 Task: Explore Street View of the Hollywood Walk of Fame in Los Angeles.
Action: Key pressed lo<Key.backspace><Key.backspace><Key.caps_lock>L<Key.caps_lock>os<Key.space><Key.caps_lock>A<Key.caps_lock>ngeles
Screenshot: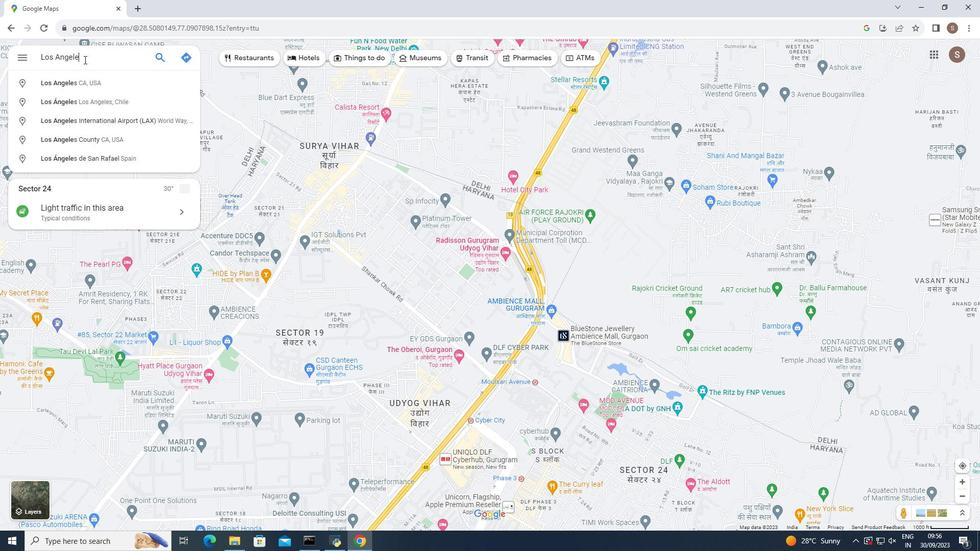 
Action: Mouse moved to (40, 53)
Screenshot: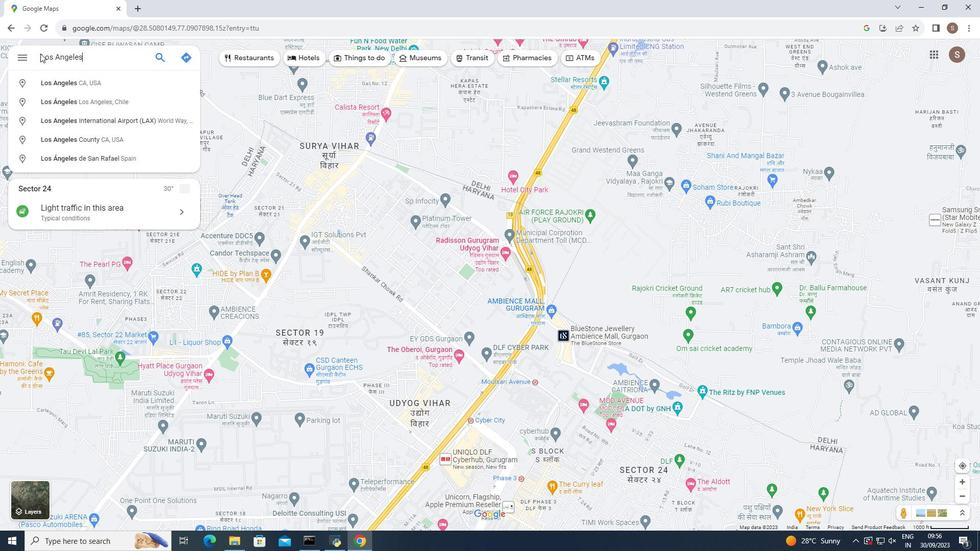 
Action: Mouse pressed left at (40, 53)
Screenshot: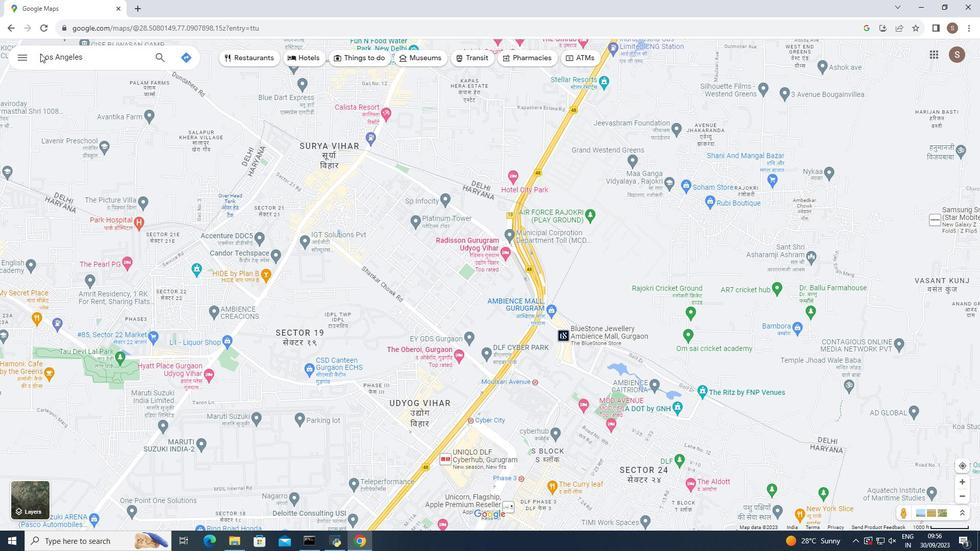 
Action: Mouse moved to (42, 53)
Screenshot: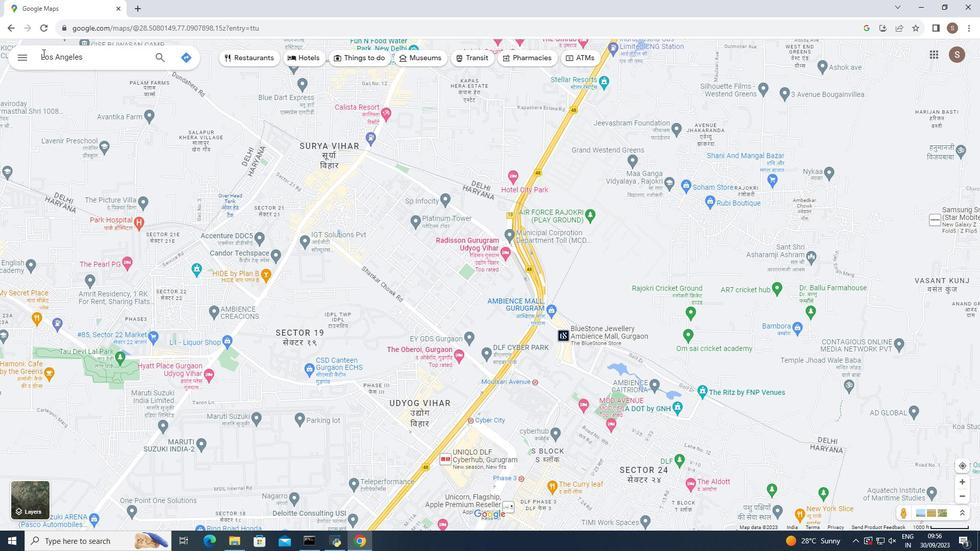 
Action: Mouse pressed left at (42, 53)
Screenshot: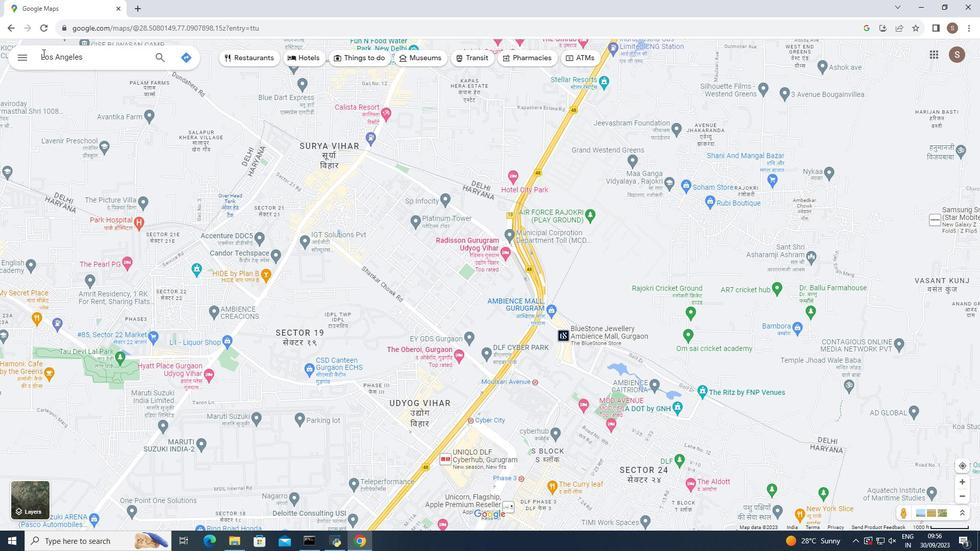 
Action: Key pressed hollywood<Key.space>walk<Key.space>of<Key.space>fame<Key.space>
Screenshot: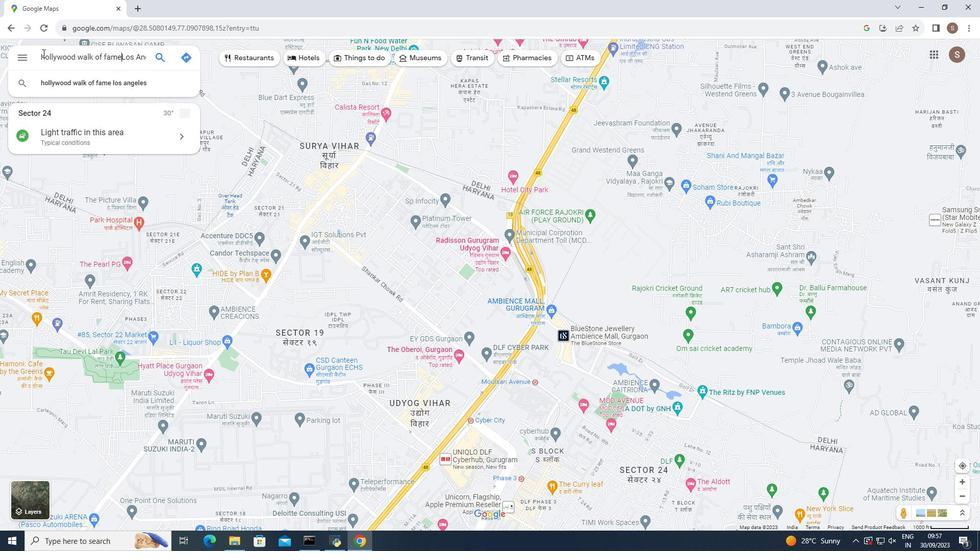 
Action: Mouse moved to (160, 56)
Screenshot: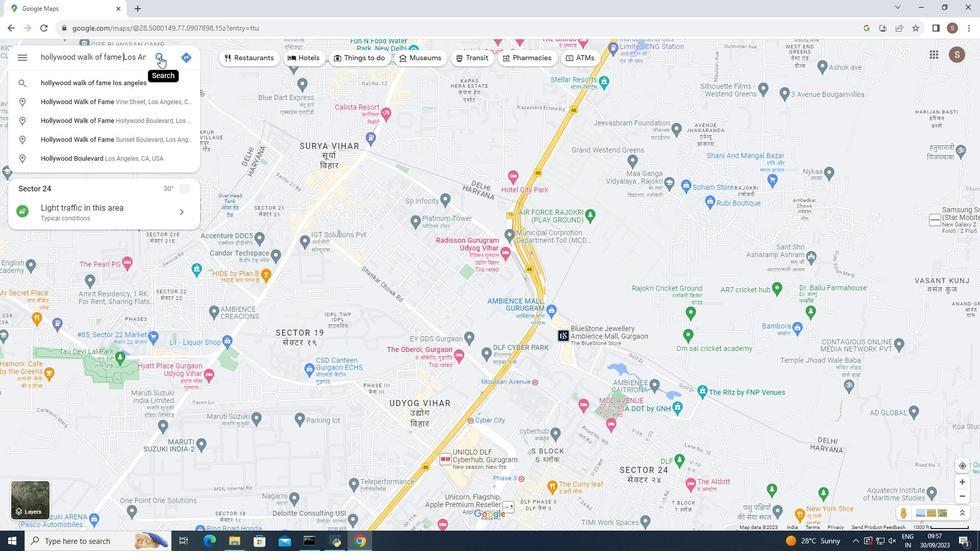 
Action: Mouse pressed left at (160, 56)
Screenshot: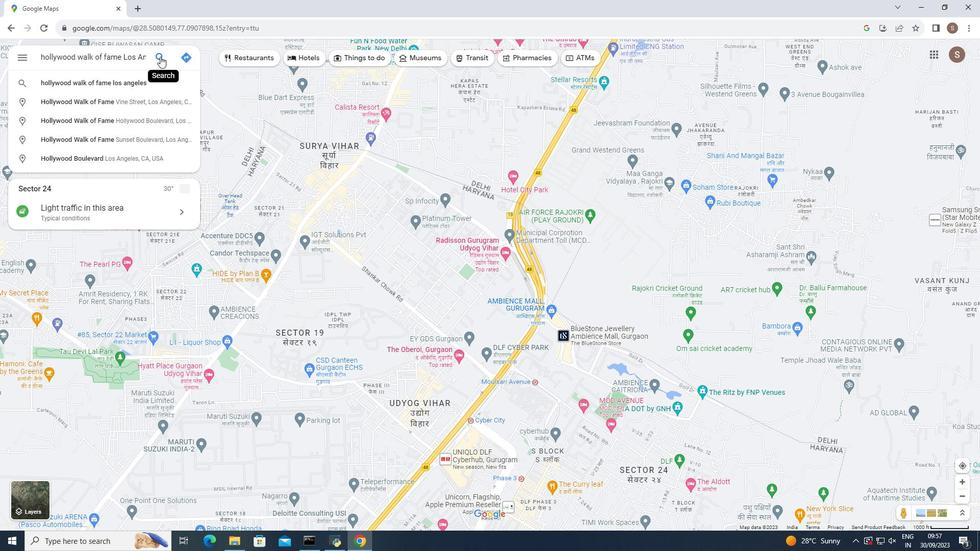 
Action: Mouse moved to (232, 499)
Screenshot: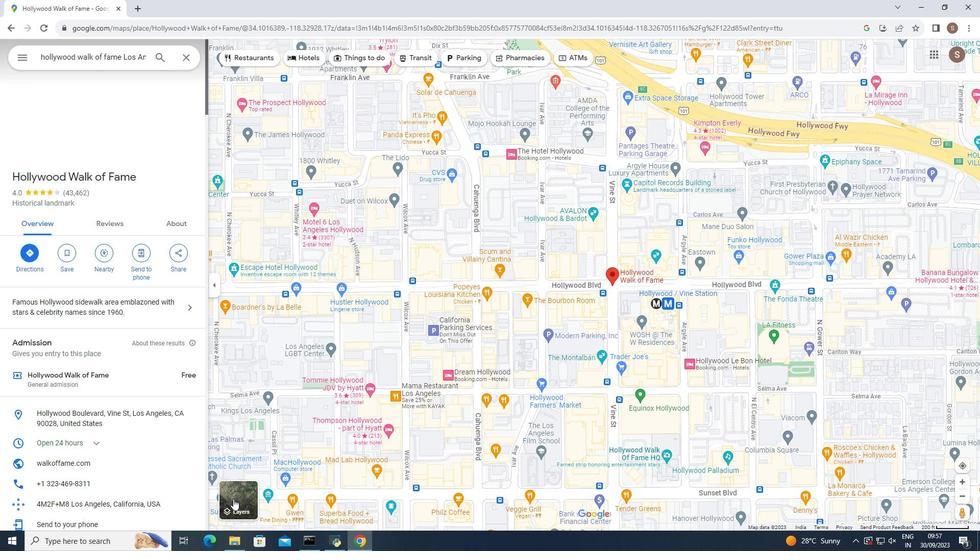 
Action: Mouse pressed left at (232, 499)
Screenshot: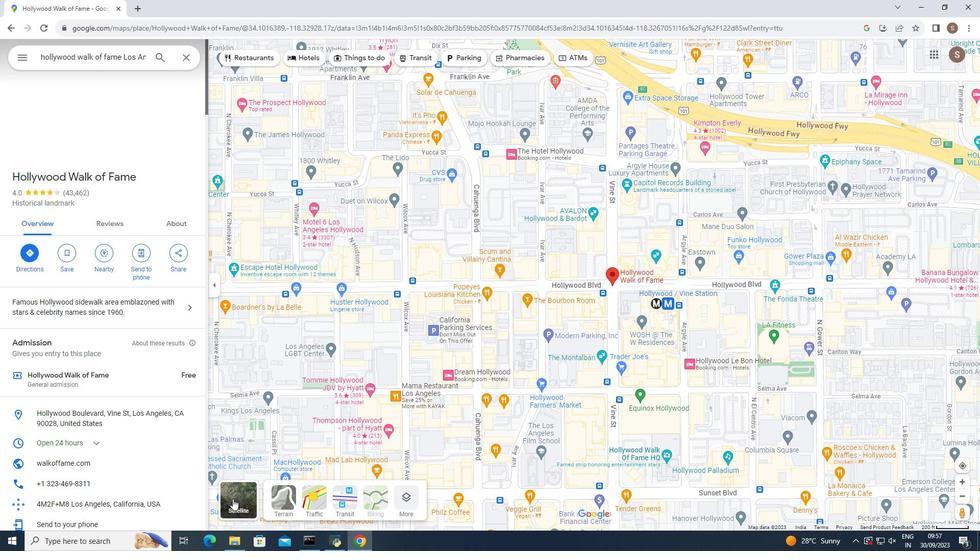 
Action: Mouse moved to (405, 501)
Screenshot: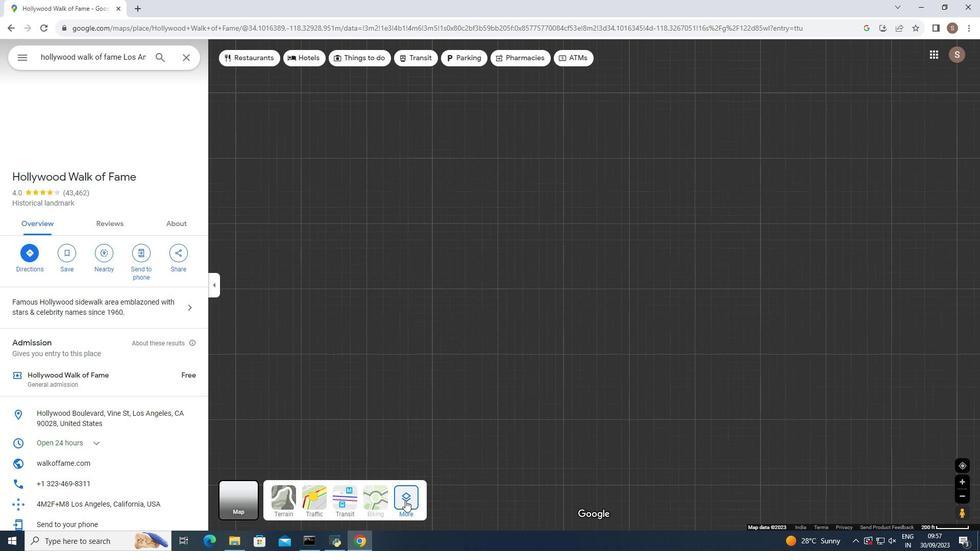 
Action: Mouse pressed left at (405, 501)
Screenshot: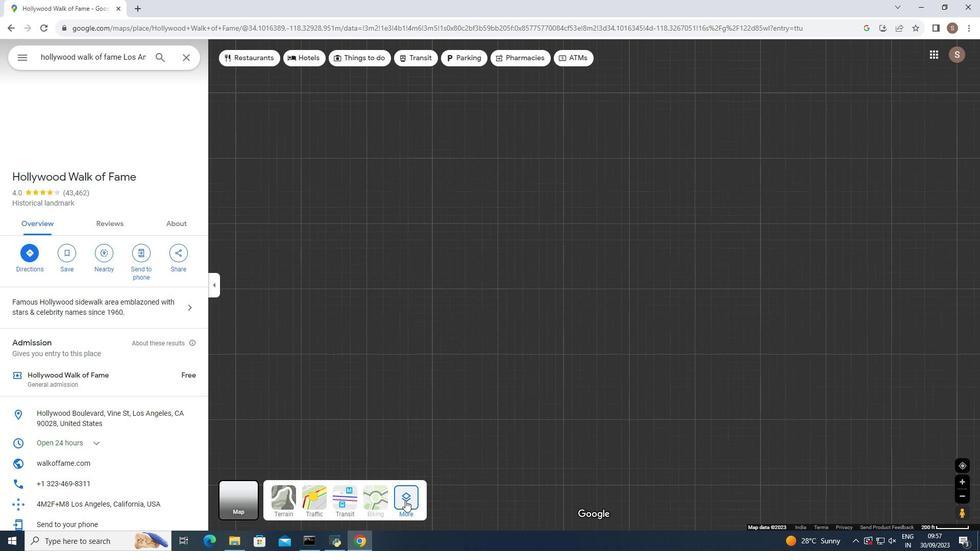 
Action: Mouse moved to (277, 289)
Screenshot: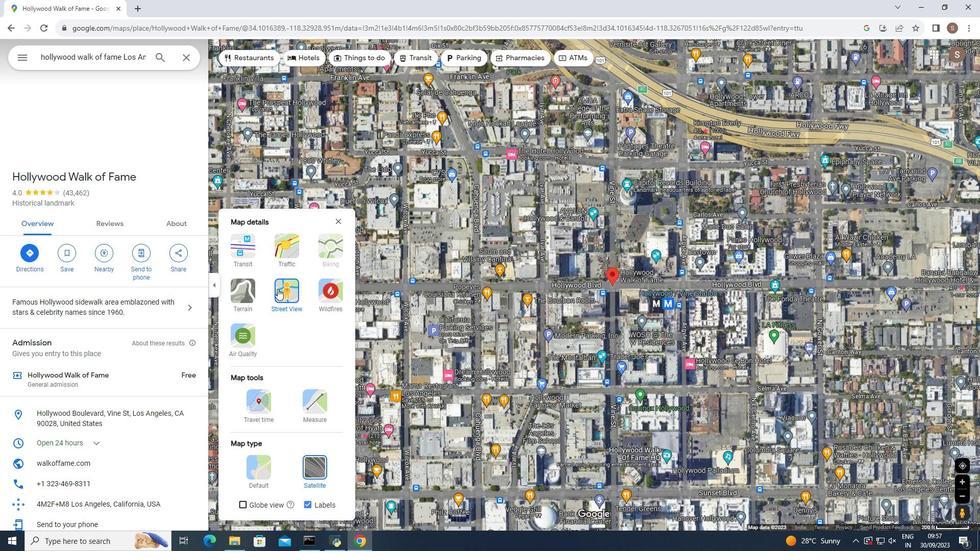 
Action: Mouse pressed left at (277, 289)
Screenshot: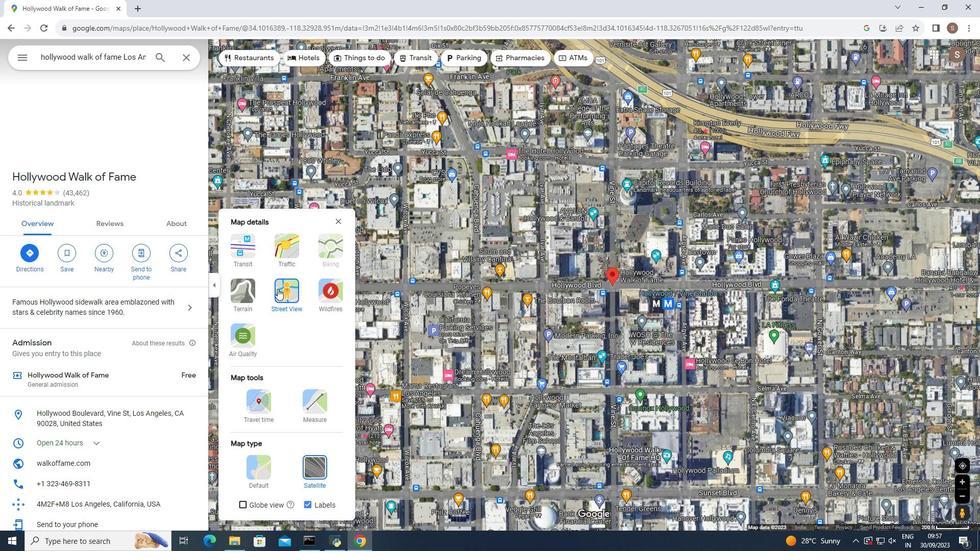 
Action: Mouse moved to (613, 279)
Screenshot: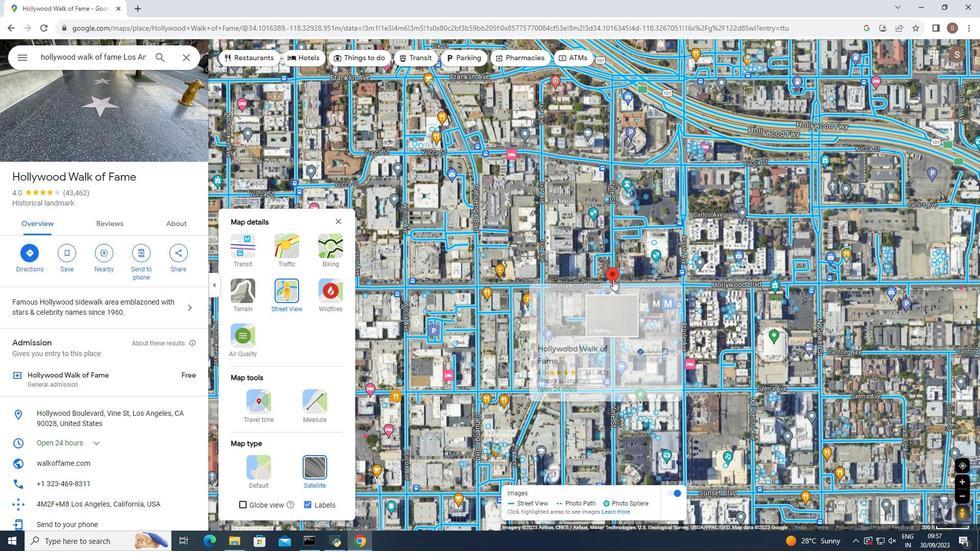 
Action: Mouse pressed left at (613, 279)
Screenshot: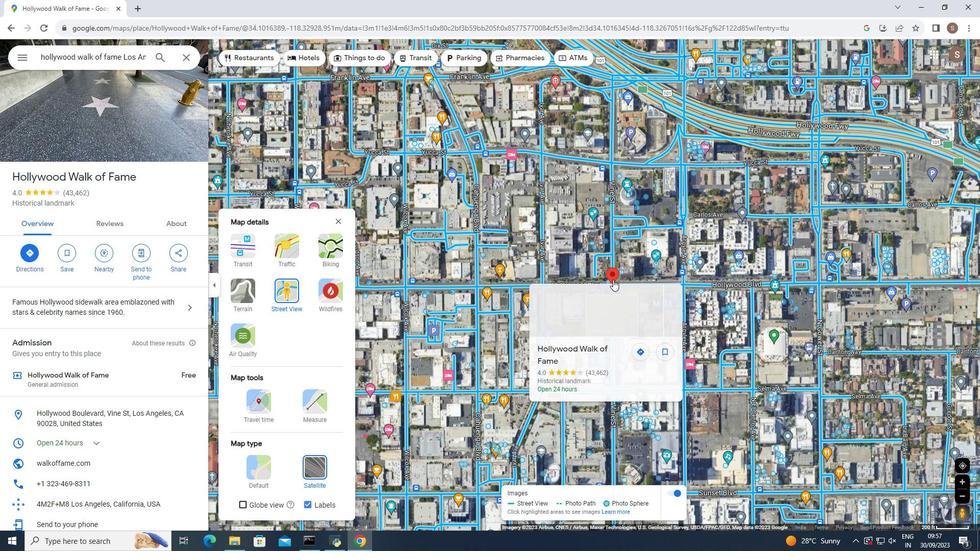 
Action: Mouse moved to (610, 277)
Screenshot: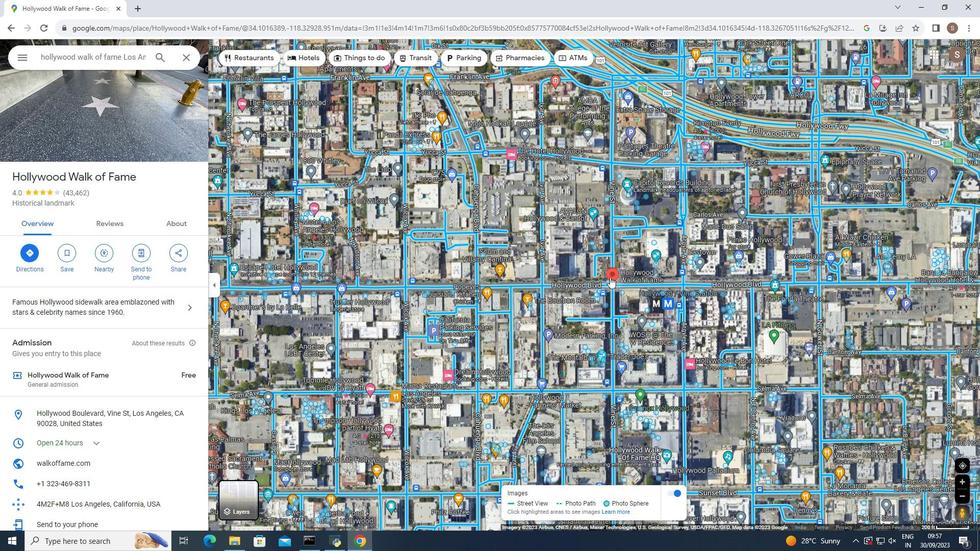 
Action: Mouse pressed left at (610, 277)
Screenshot: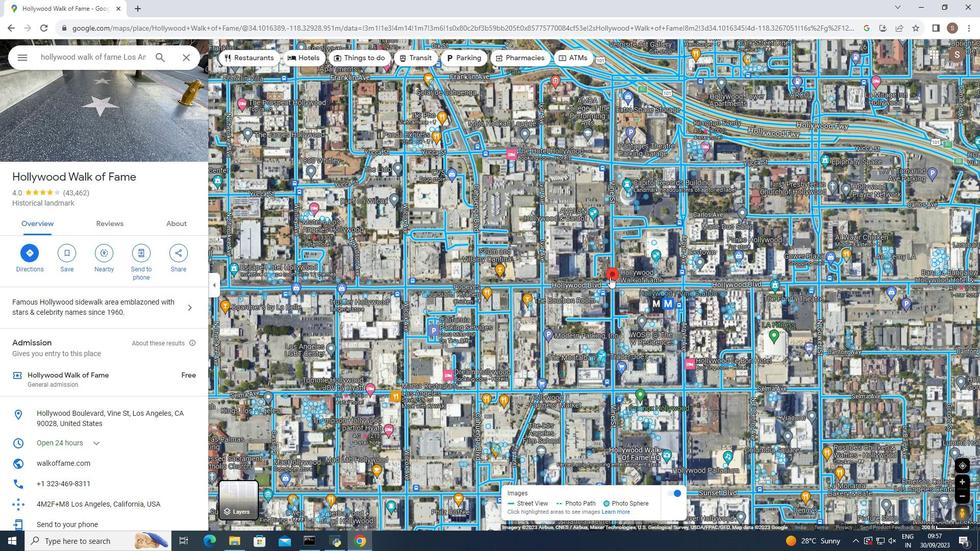 
Action: Mouse pressed left at (610, 277)
Screenshot: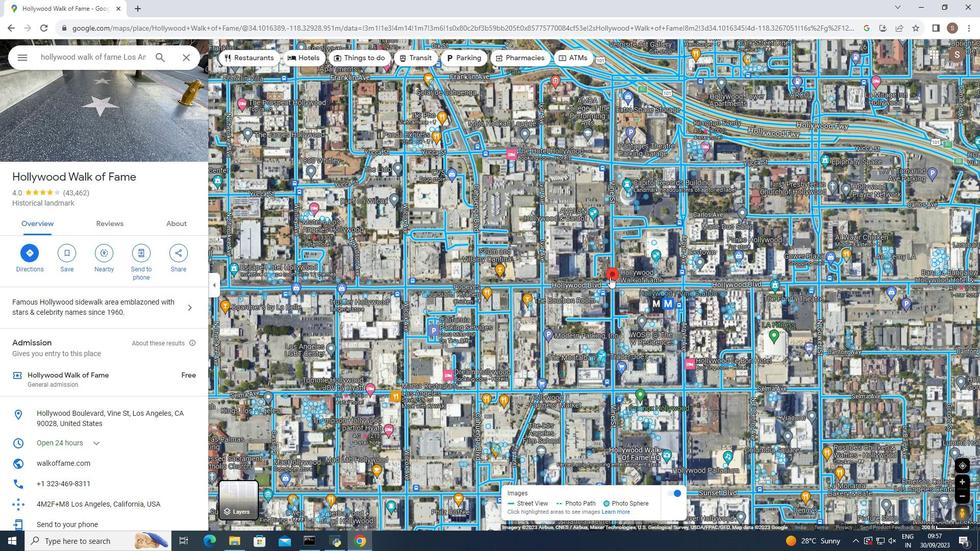 
Action: Mouse pressed left at (610, 277)
Screenshot: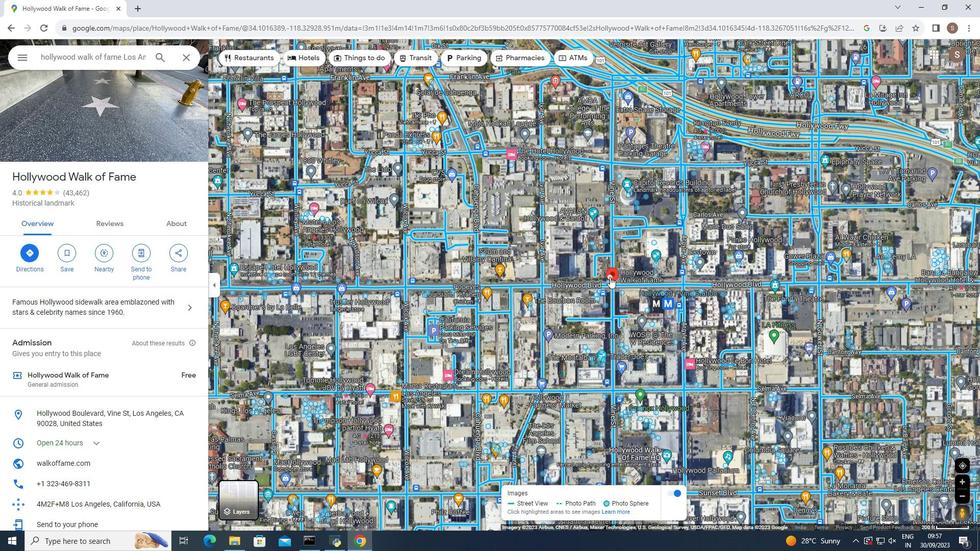 
Action: Mouse pressed left at (610, 277)
Screenshot: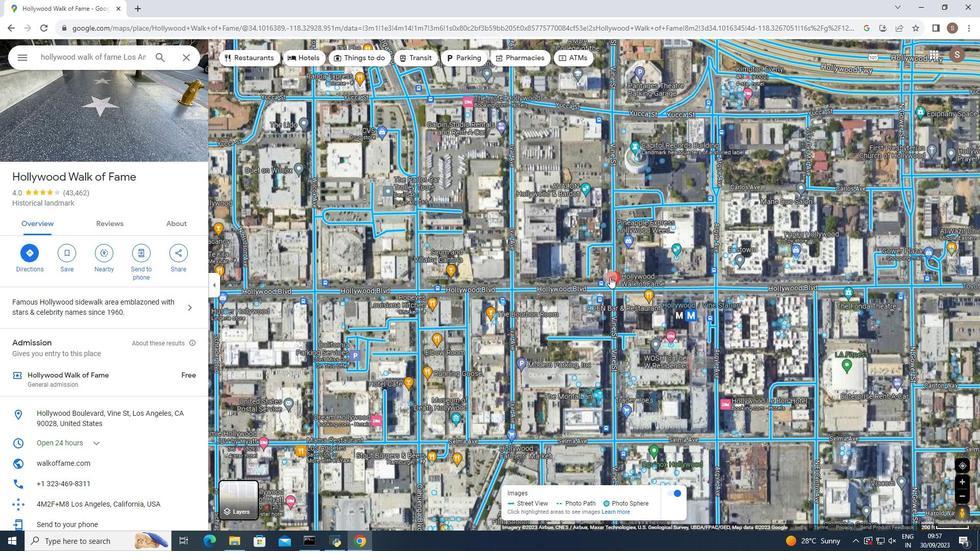
Action: Mouse moved to (617, 300)
Screenshot: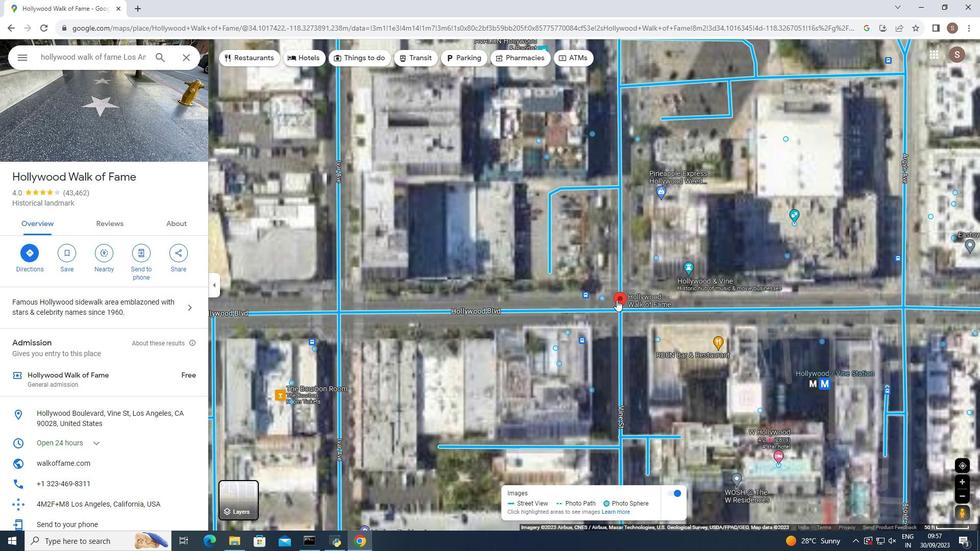 
Action: Mouse pressed left at (617, 300)
Screenshot: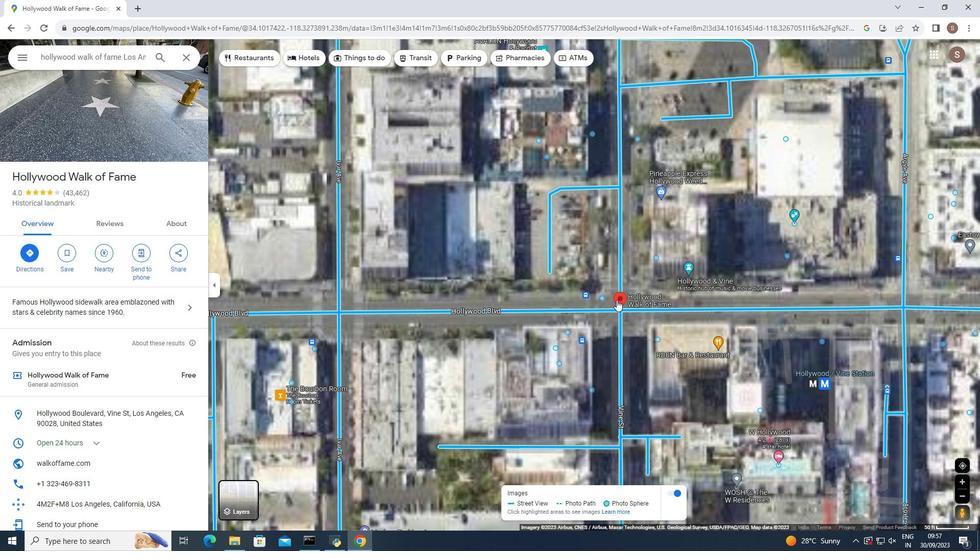 
Action: Mouse pressed left at (617, 300)
Screenshot: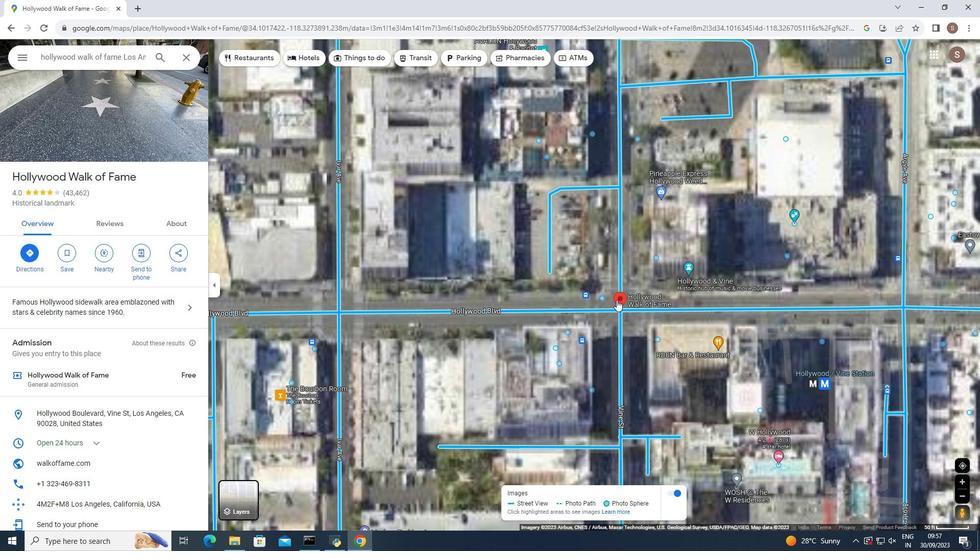 
Action: Mouse pressed left at (617, 300)
Screenshot: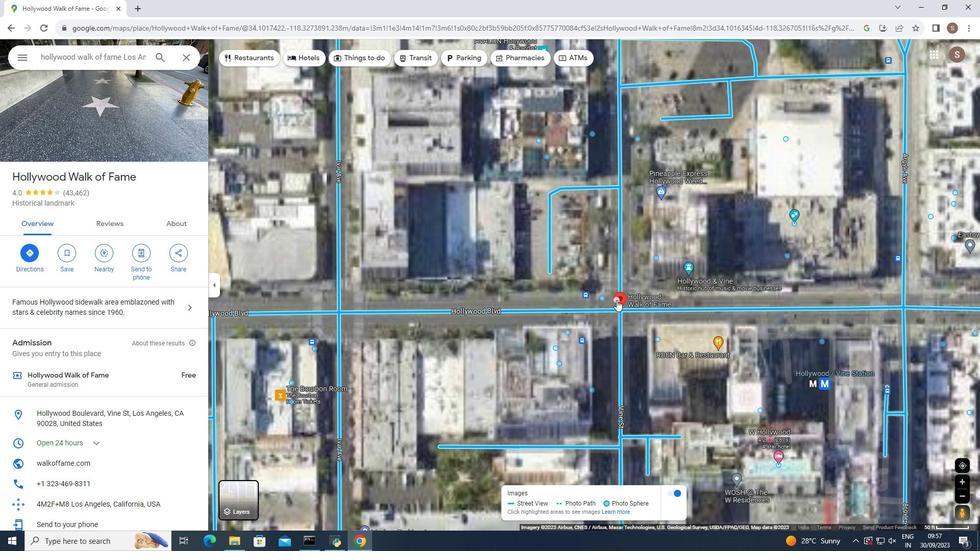 
Action: Mouse pressed left at (617, 300)
Screenshot: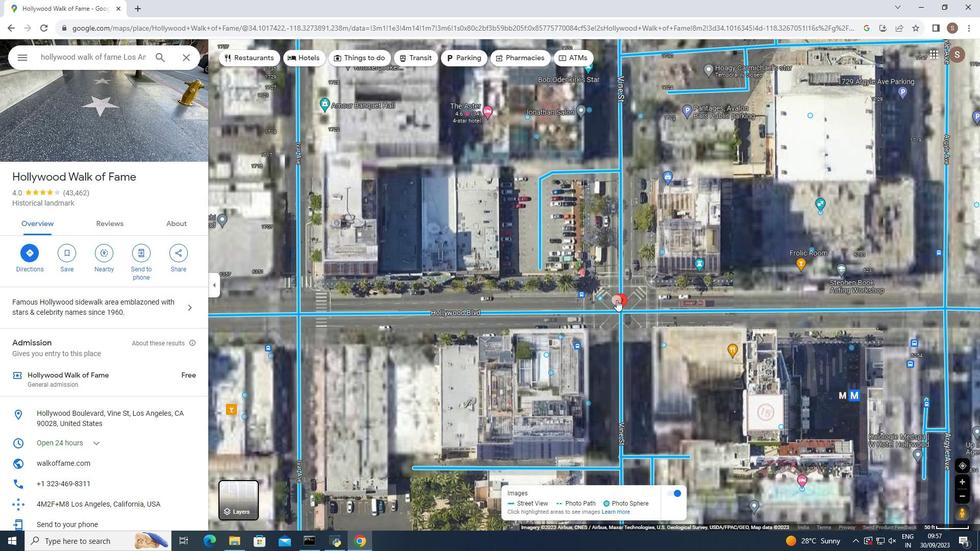 
Action: Mouse moved to (618, 303)
Screenshot: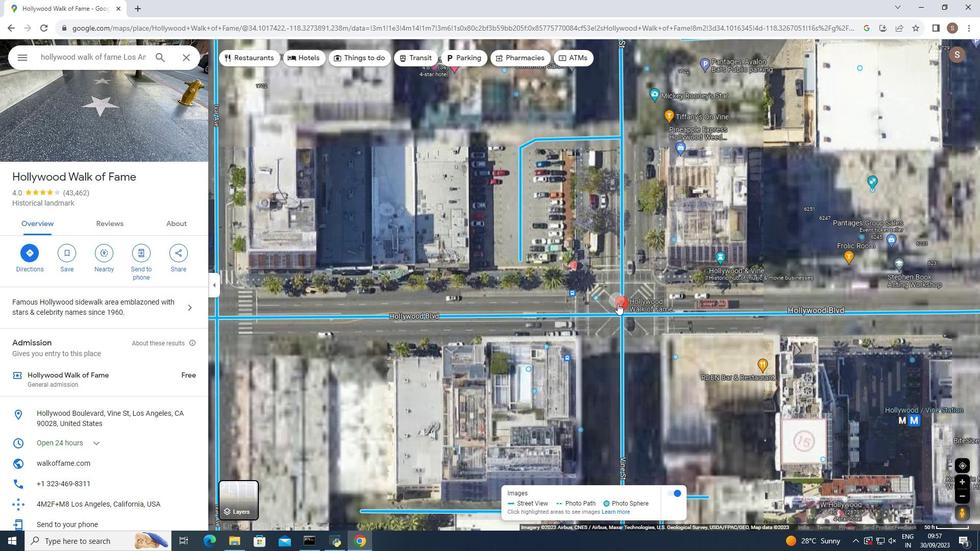 
Action: Mouse pressed left at (618, 303)
Screenshot: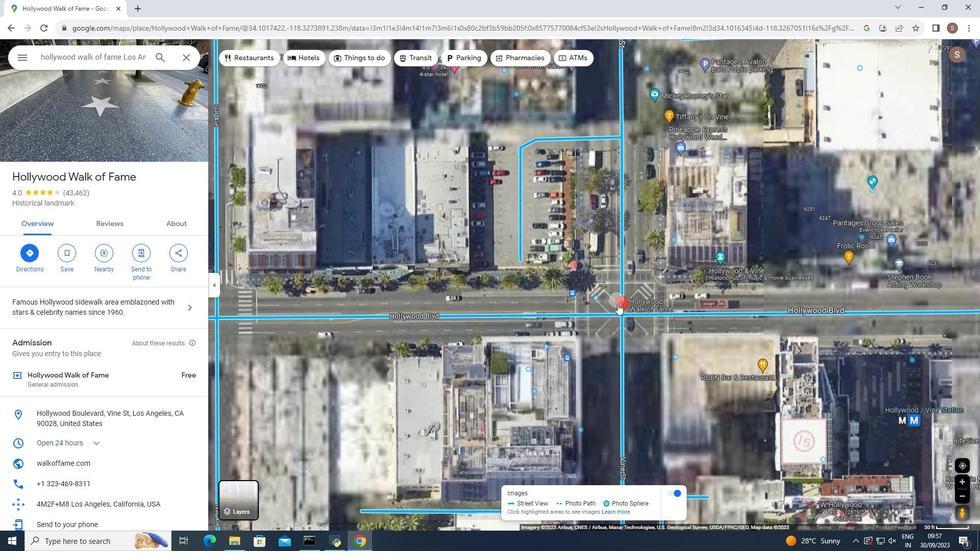 
Action: Mouse moved to (630, 324)
Screenshot: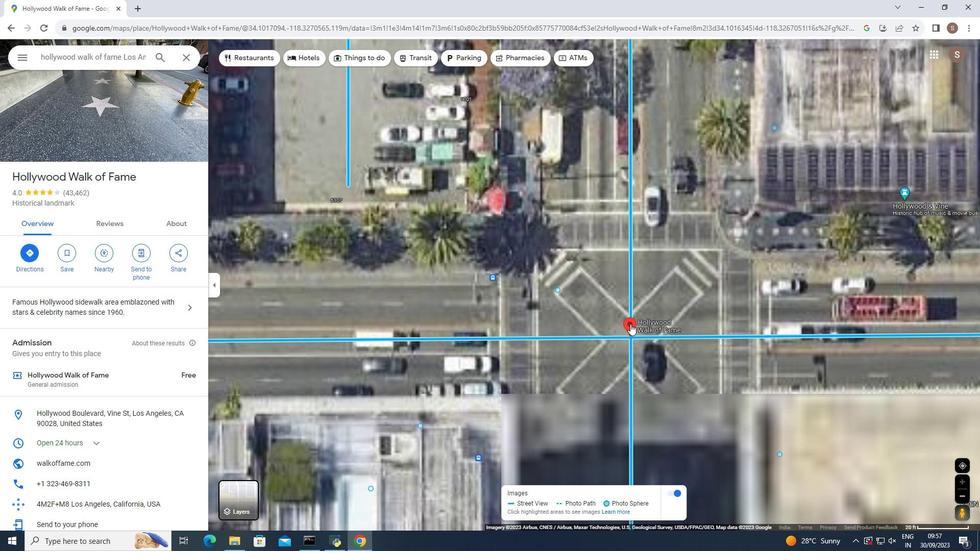 
Action: Mouse pressed left at (630, 324)
Screenshot: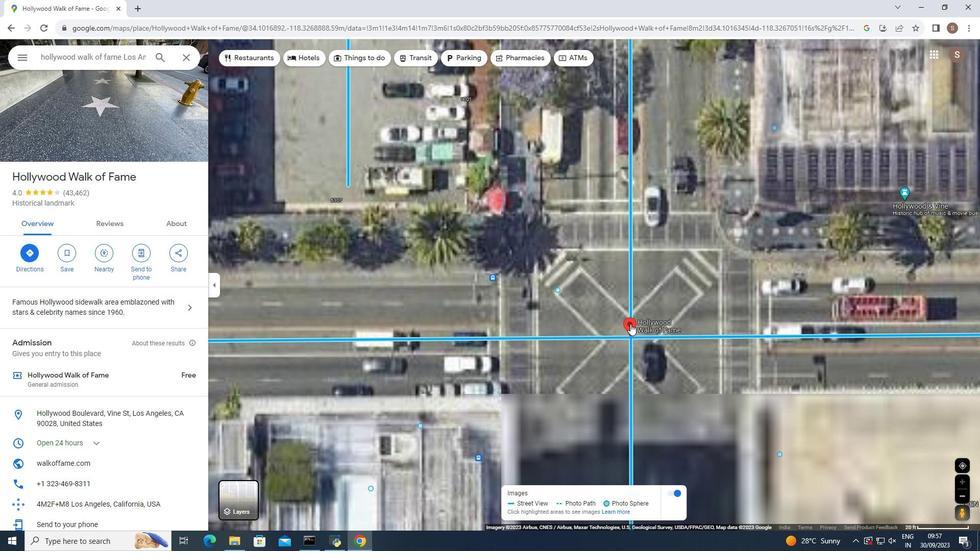 
Action: Mouse pressed left at (630, 324)
Screenshot: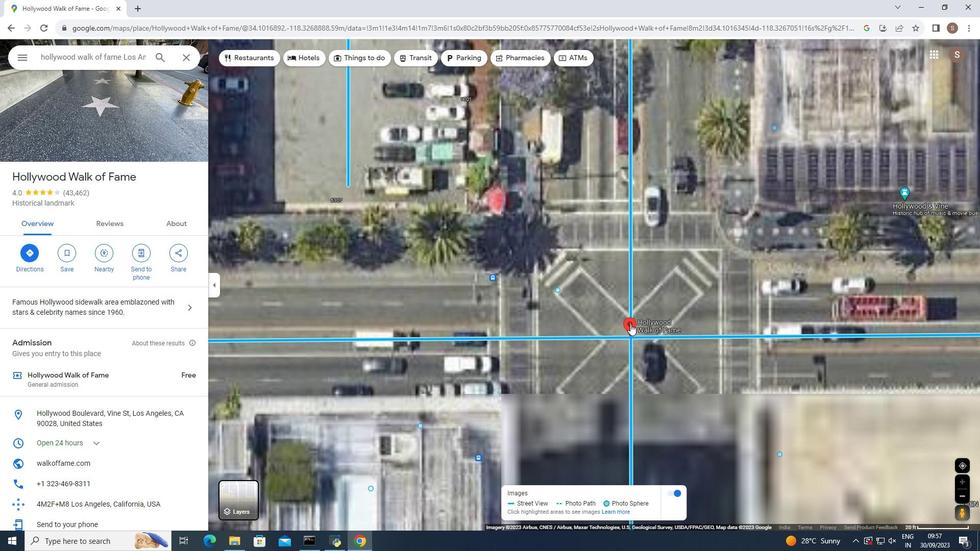 
Action: Mouse moved to (632, 327)
Screenshot: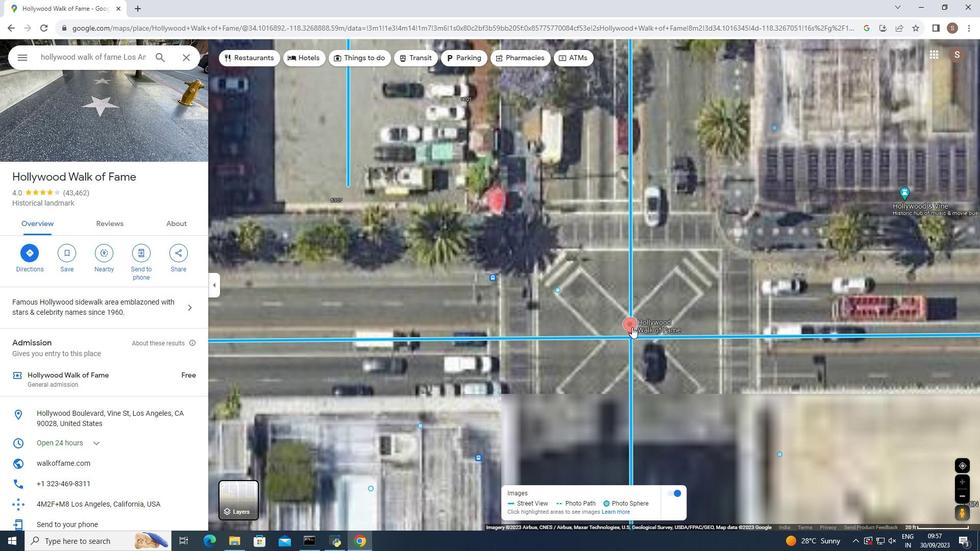 
Action: Mouse pressed left at (632, 327)
Screenshot: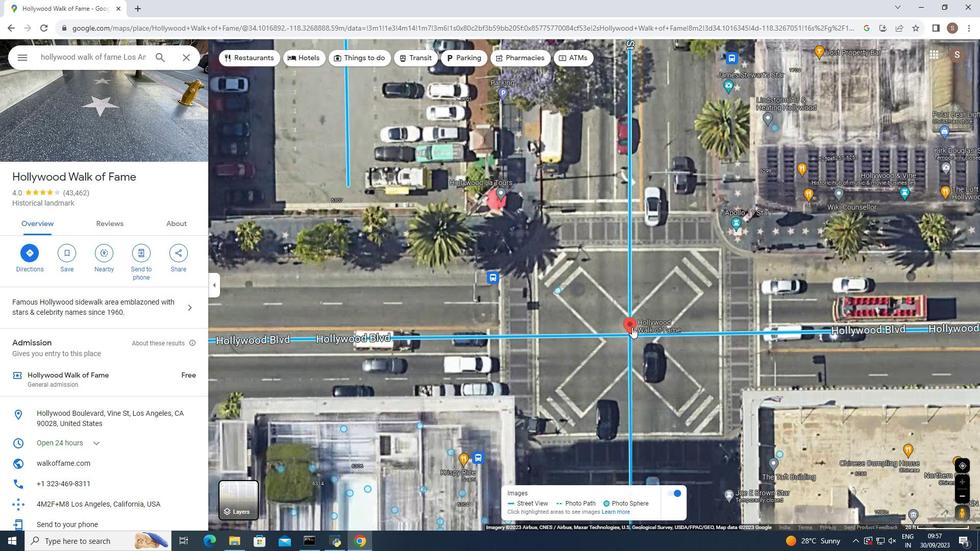 
Action: Mouse moved to (632, 327)
Screenshot: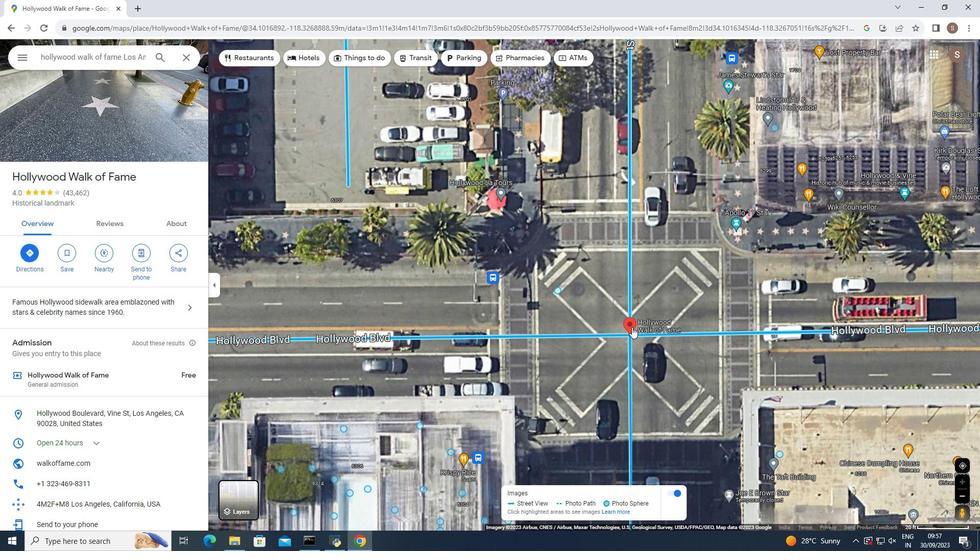 
Action: Mouse pressed left at (632, 327)
Screenshot: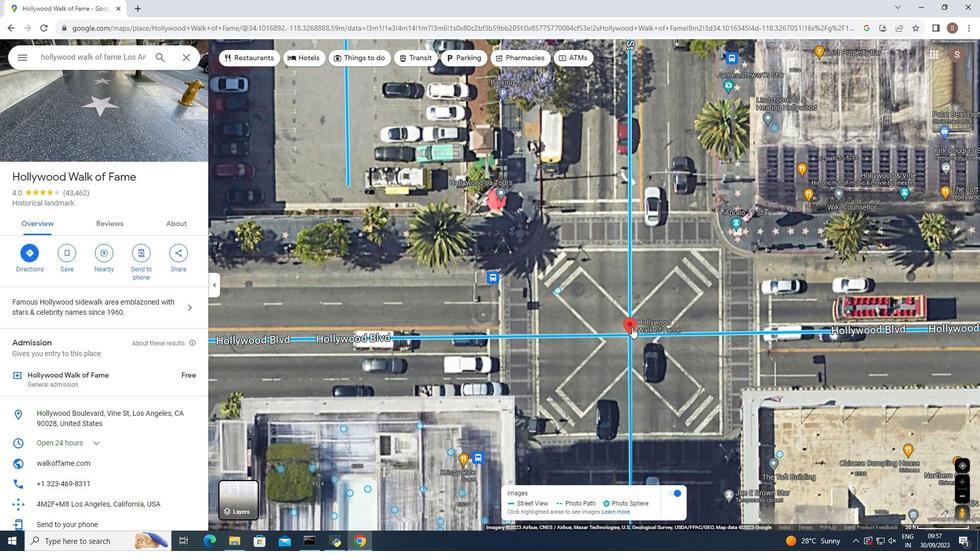 
Action: Mouse pressed left at (632, 327)
Screenshot: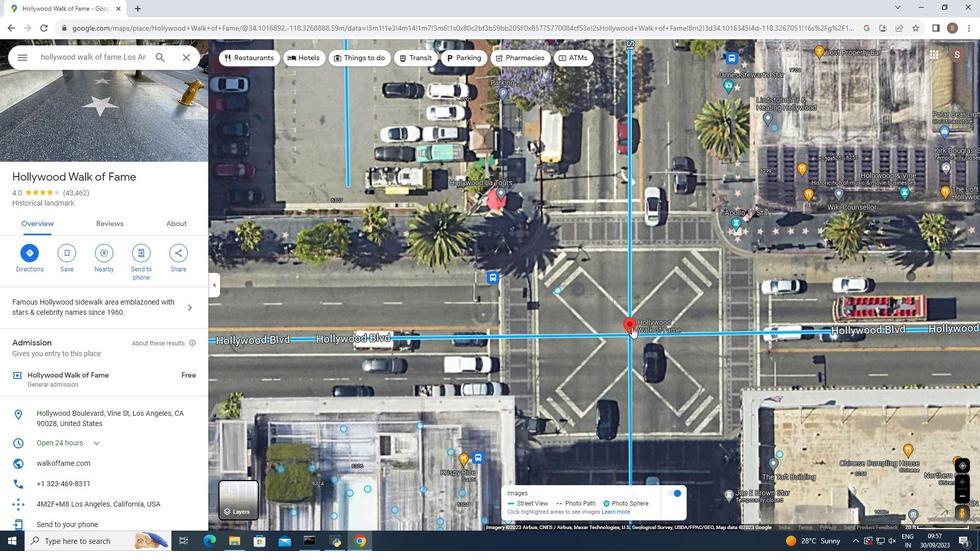 
Action: Mouse moved to (505, 294)
Screenshot: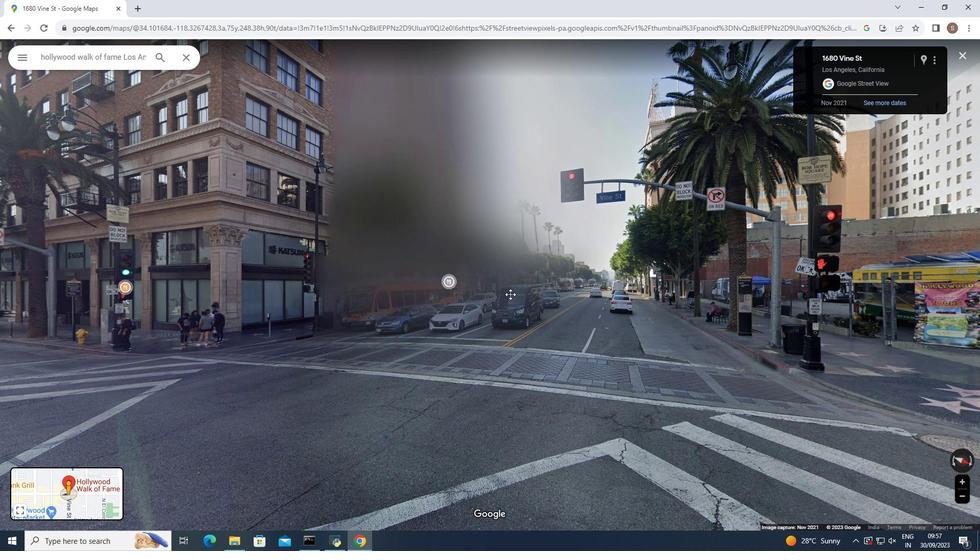 
Action: Mouse pressed left at (505, 294)
Screenshot: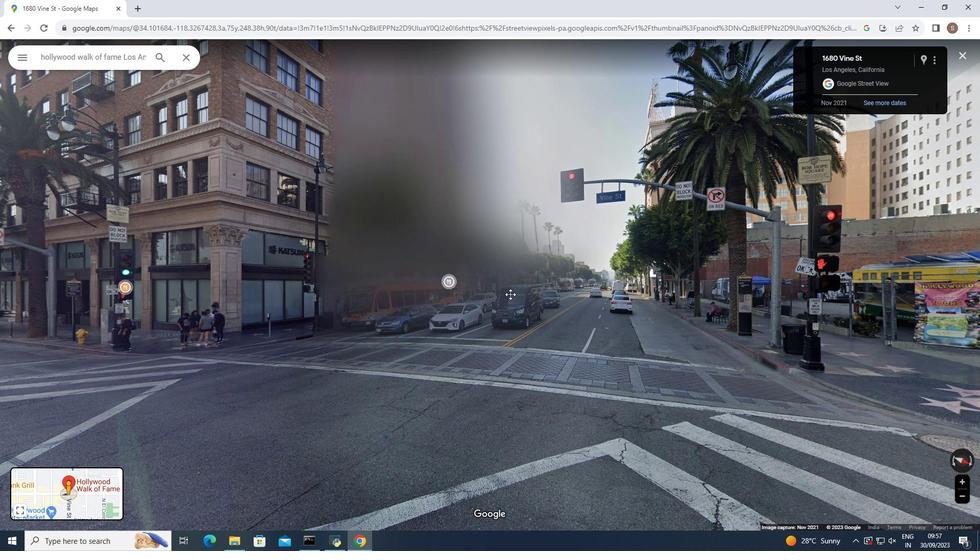 
Action: Mouse moved to (569, 343)
Screenshot: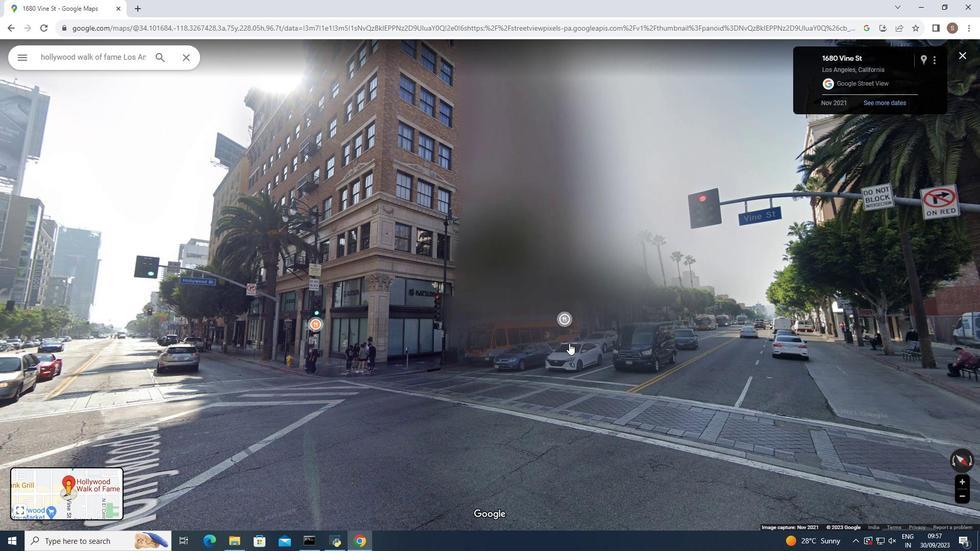 
Action: Mouse pressed left at (569, 343)
Screenshot: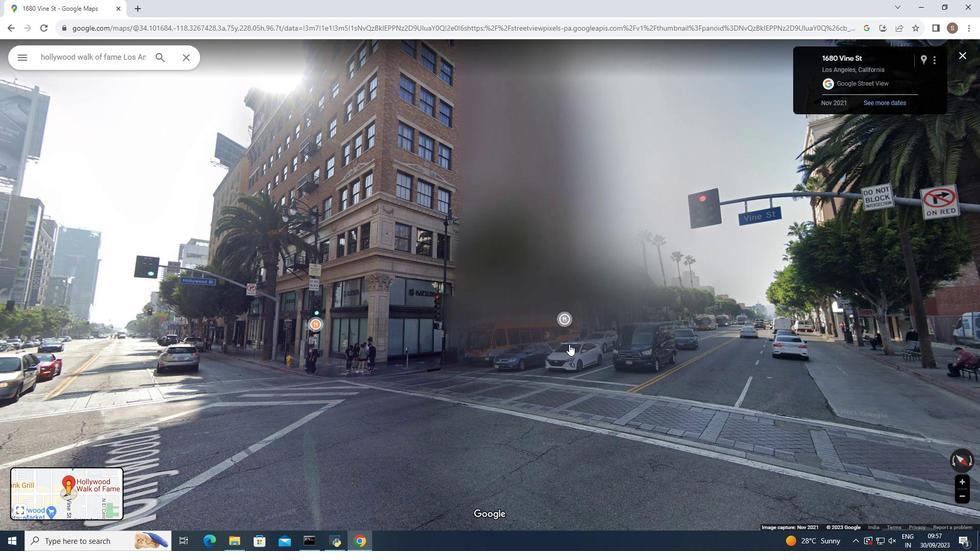 
Action: Mouse moved to (456, 355)
Screenshot: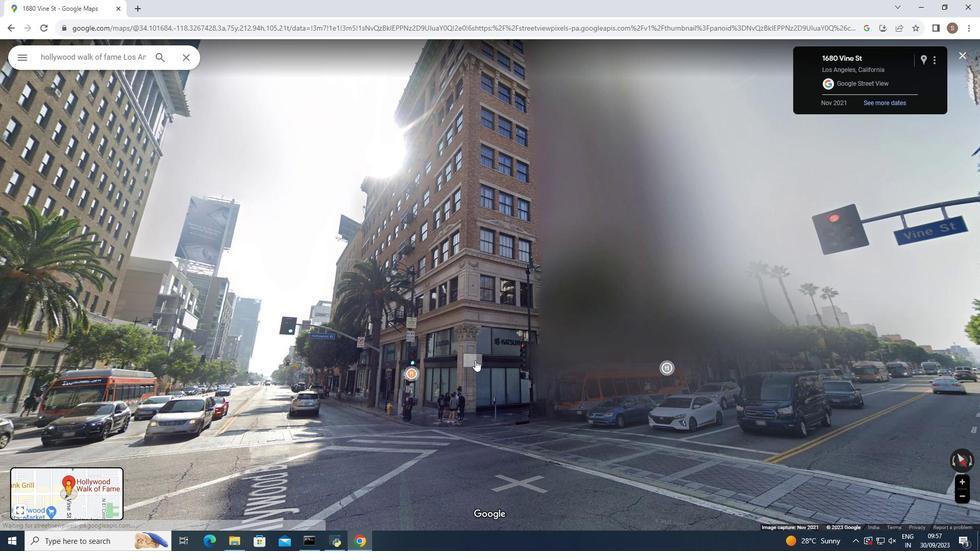
Action: Mouse pressed left at (456, 355)
Screenshot: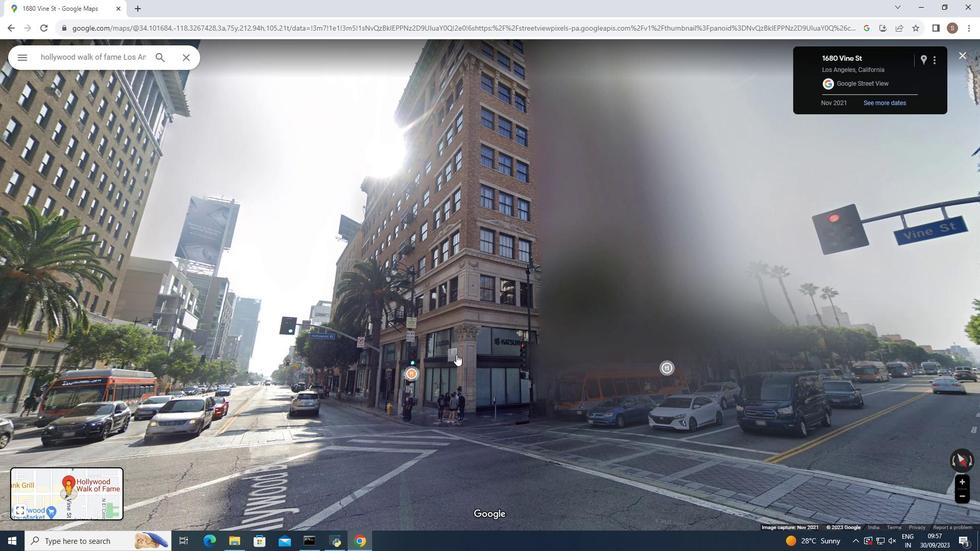 
Action: Mouse moved to (414, 380)
Screenshot: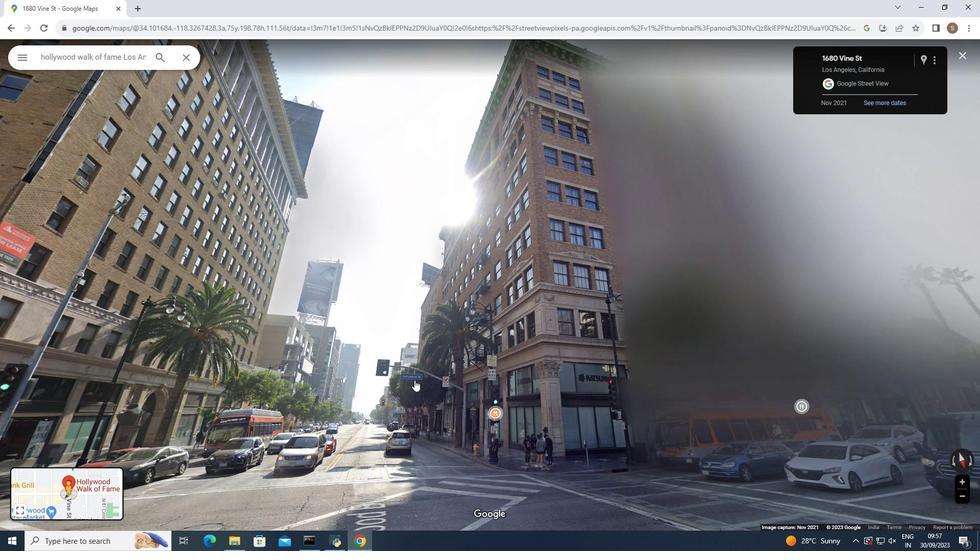 
Action: Mouse pressed left at (414, 380)
Screenshot: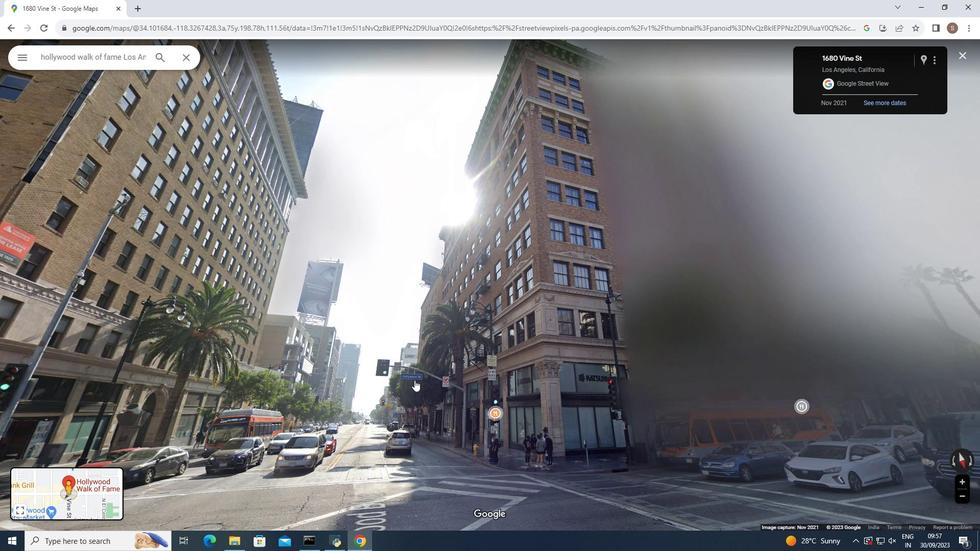 
Action: Mouse moved to (430, 365)
Screenshot: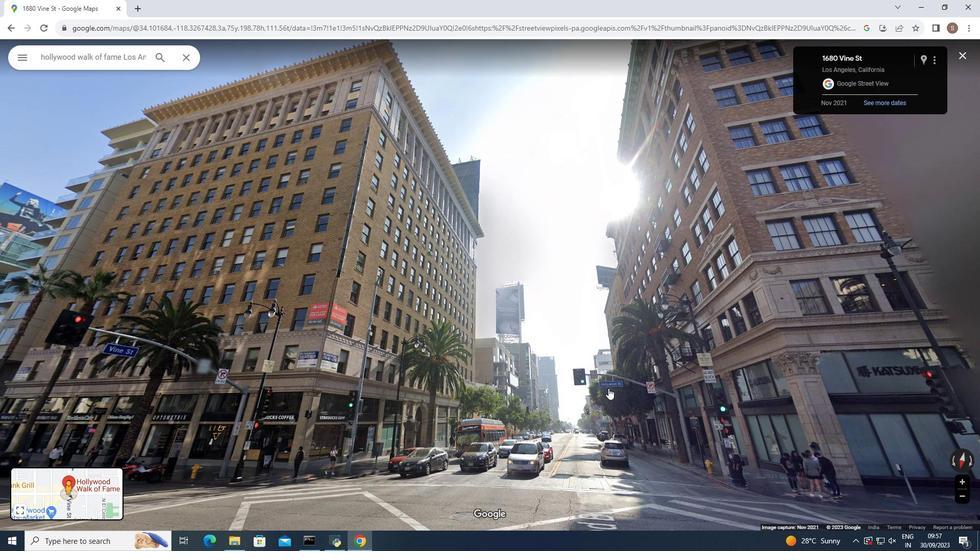 
Action: Mouse pressed left at (430, 365)
Screenshot: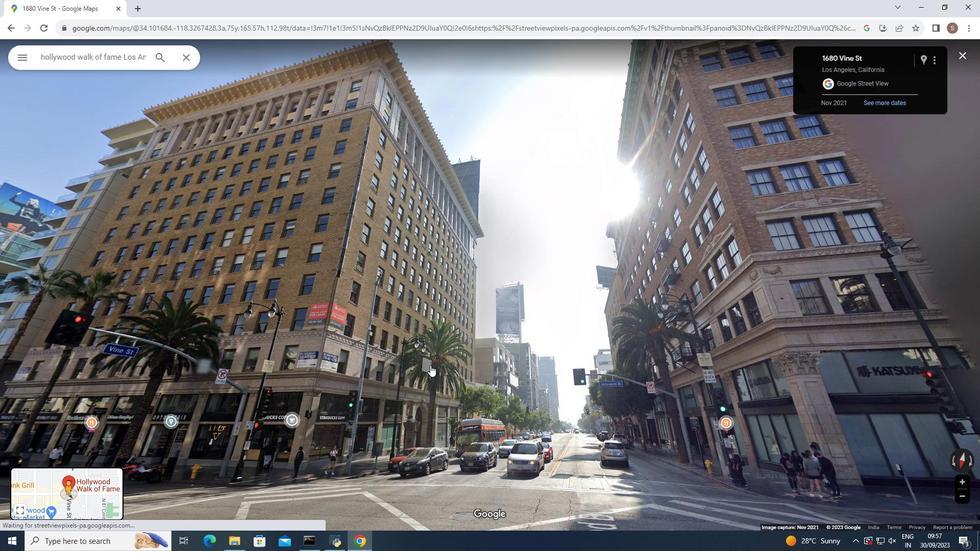 
Action: Mouse moved to (425, 374)
Screenshot: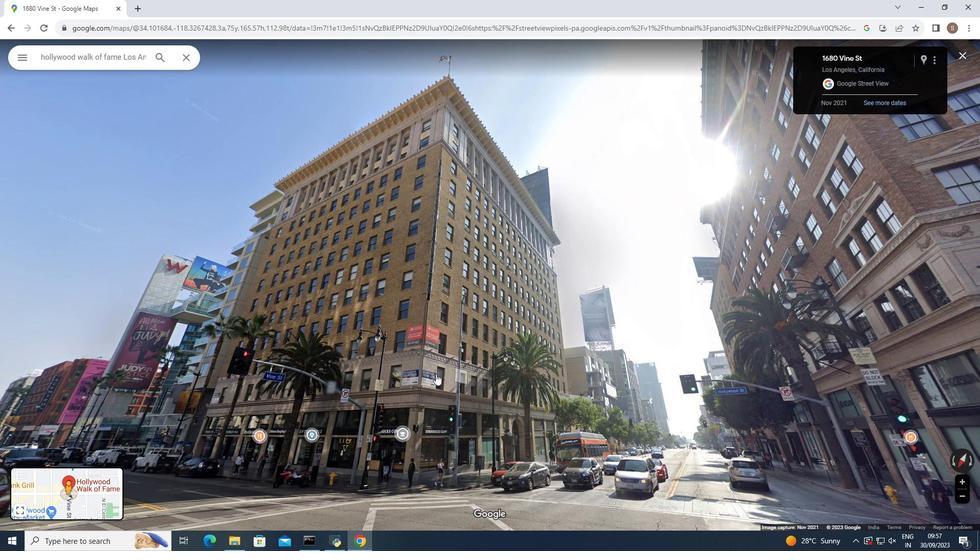 
Action: Mouse pressed left at (425, 374)
Screenshot: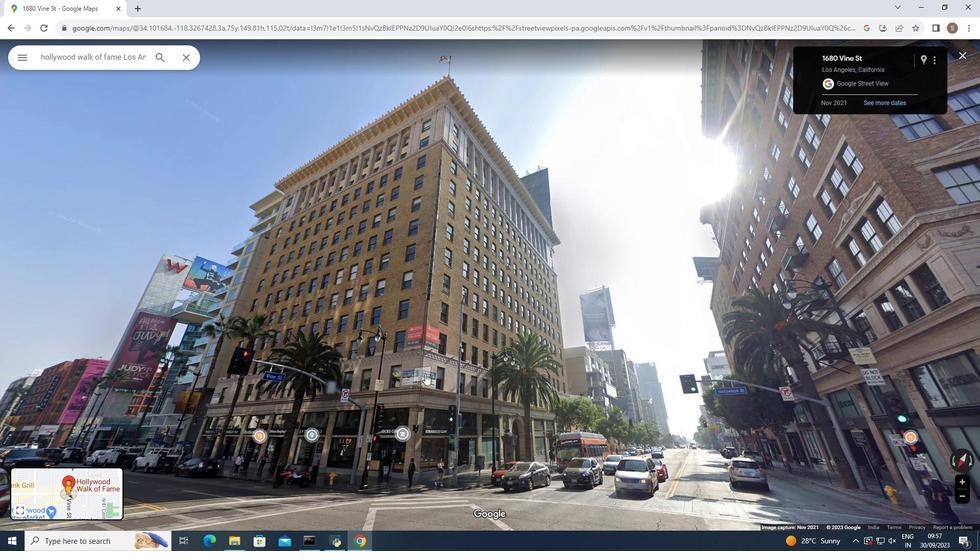 
Action: Mouse moved to (553, 386)
Screenshot: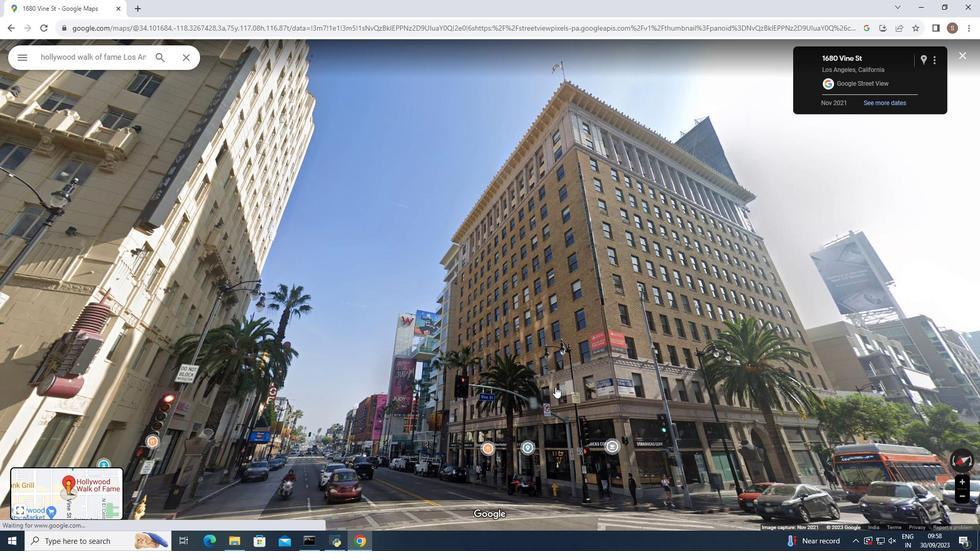 
Action: Mouse pressed left at (553, 386)
Screenshot: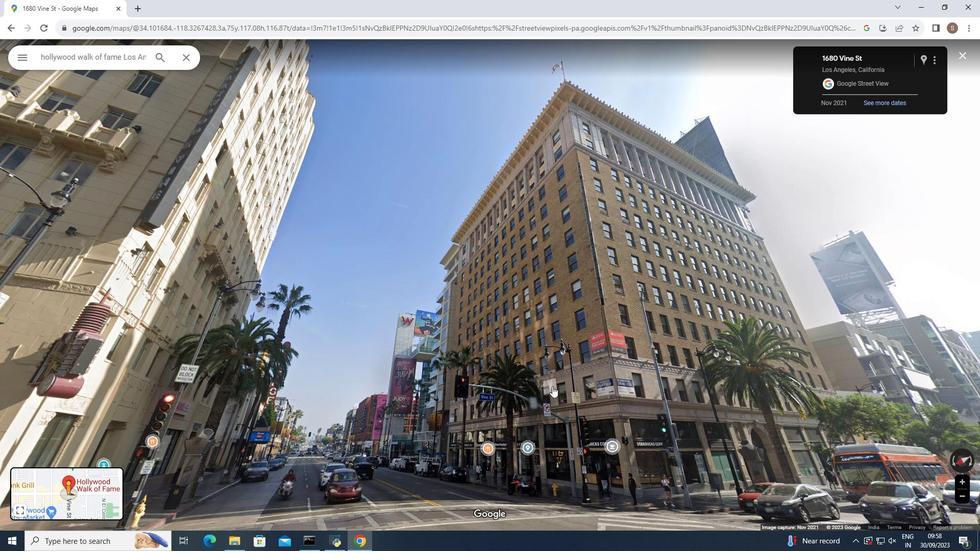 
Action: Mouse moved to (465, 347)
Screenshot: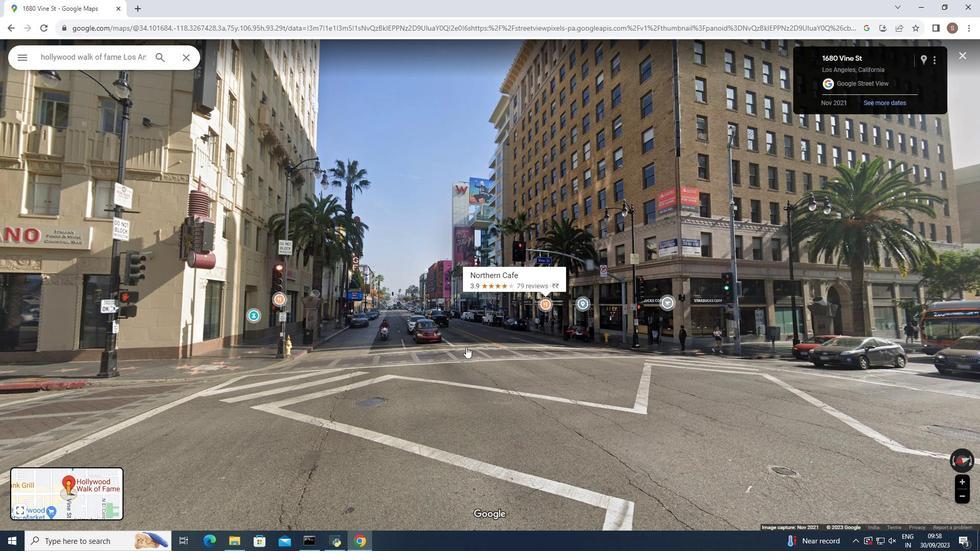 
Action: Mouse pressed left at (465, 347)
Screenshot: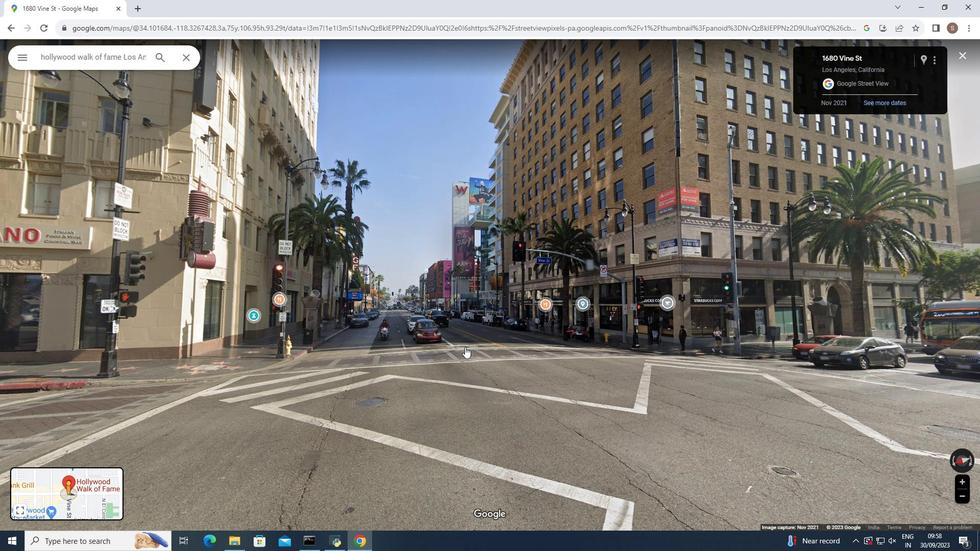 
Action: Mouse moved to (363, 333)
Screenshot: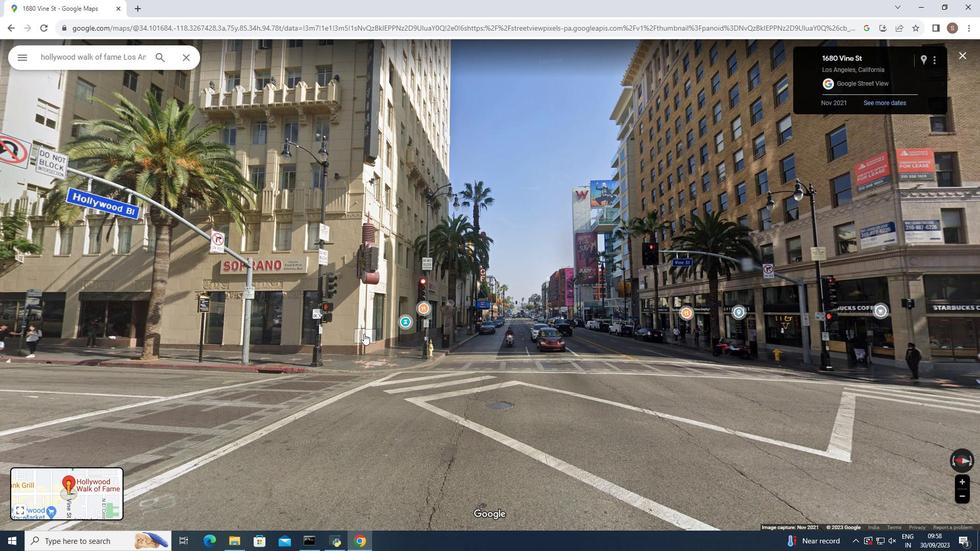 
Action: Mouse pressed left at (363, 333)
Screenshot: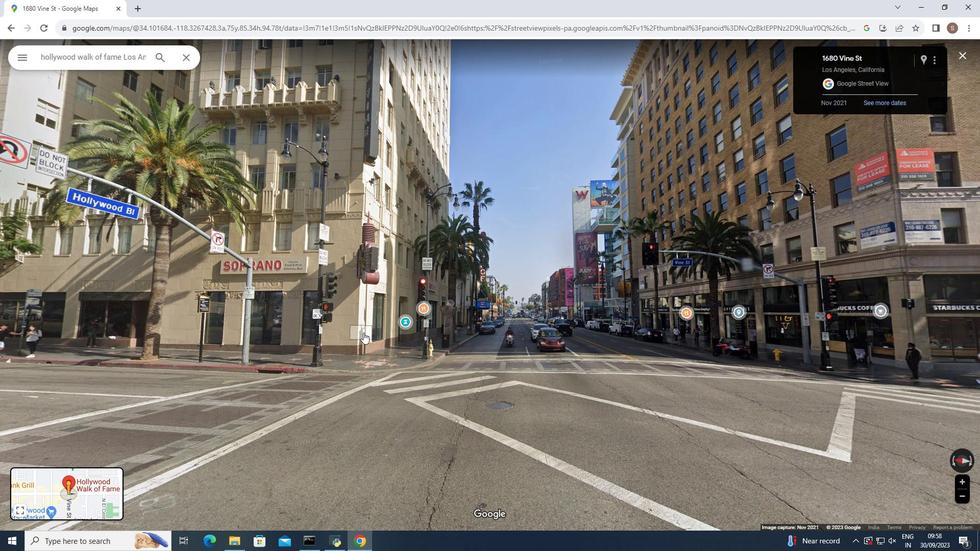 
Action: Mouse moved to (433, 364)
Screenshot: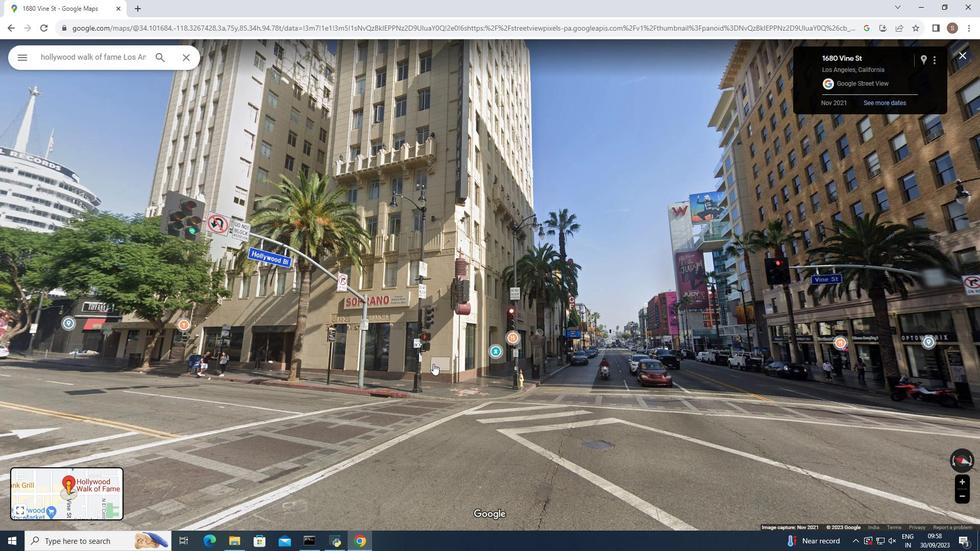 
Action: Mouse pressed left at (433, 364)
Screenshot: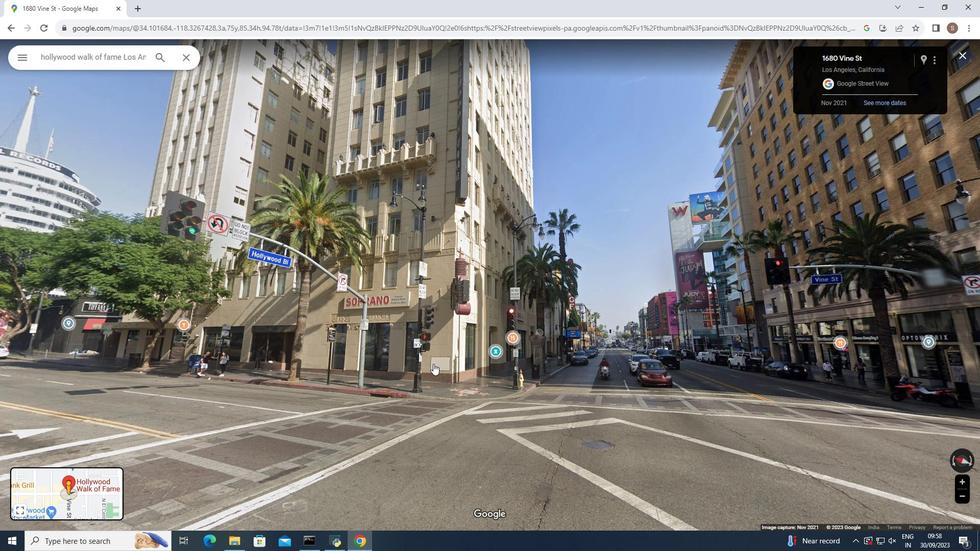 
Action: Mouse moved to (543, 406)
Screenshot: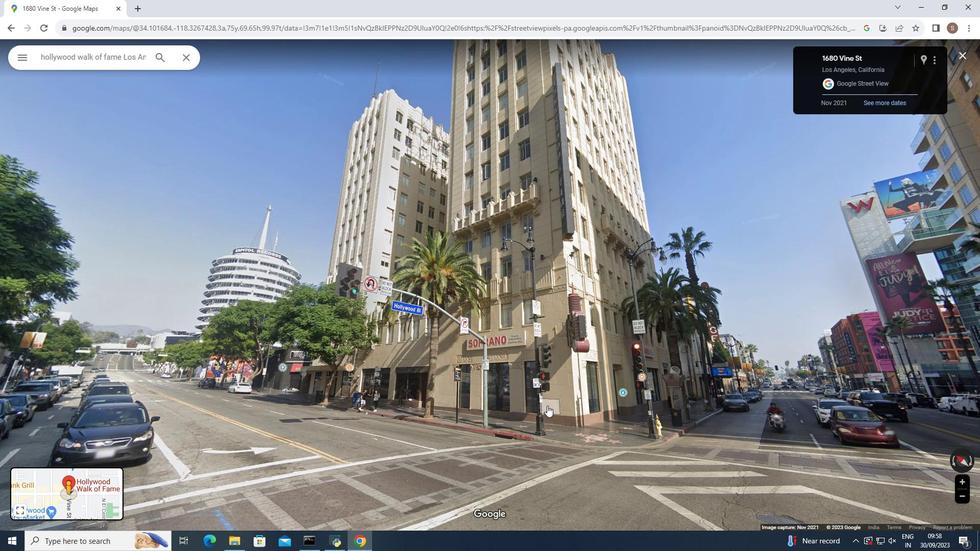 
Action: Mouse pressed left at (543, 406)
Screenshot: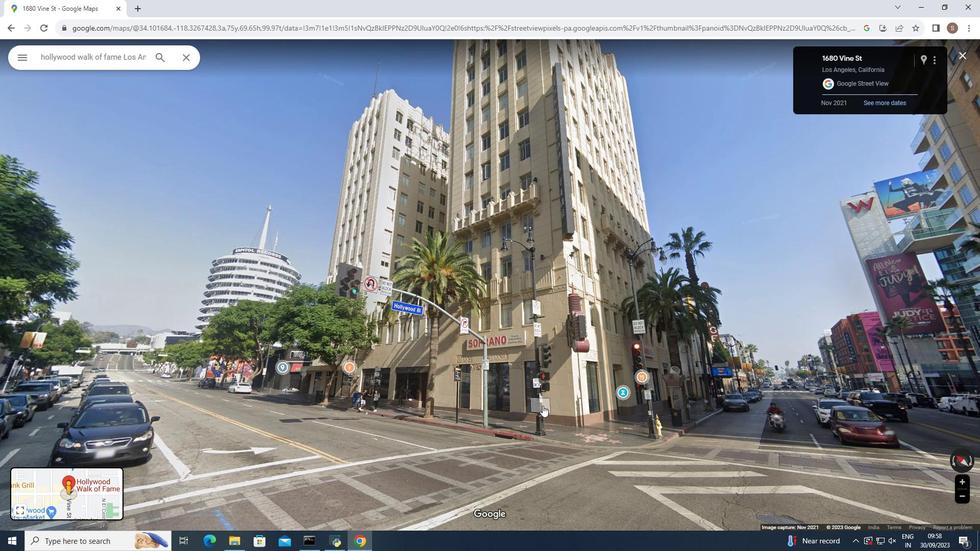 
Action: Mouse moved to (710, 409)
Screenshot: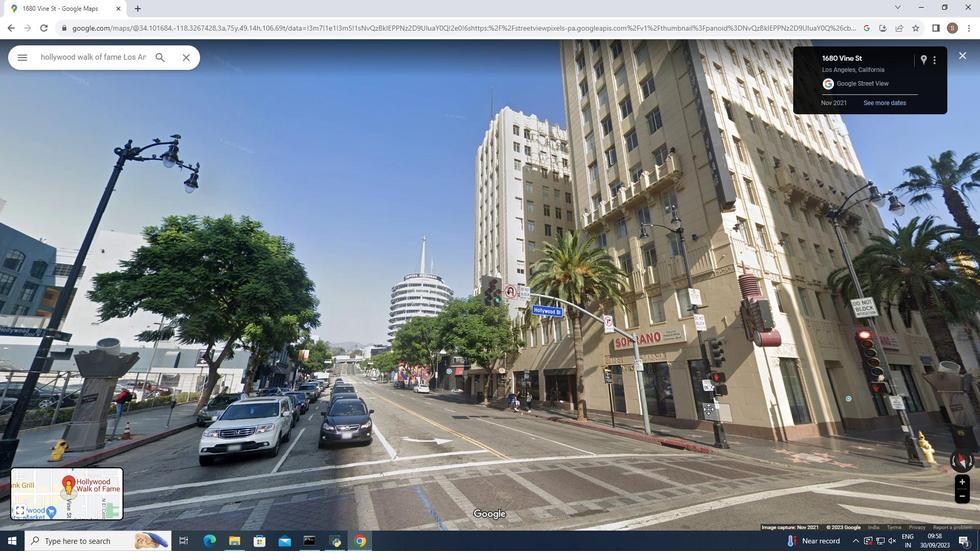 
Action: Mouse pressed left at (710, 409)
Screenshot: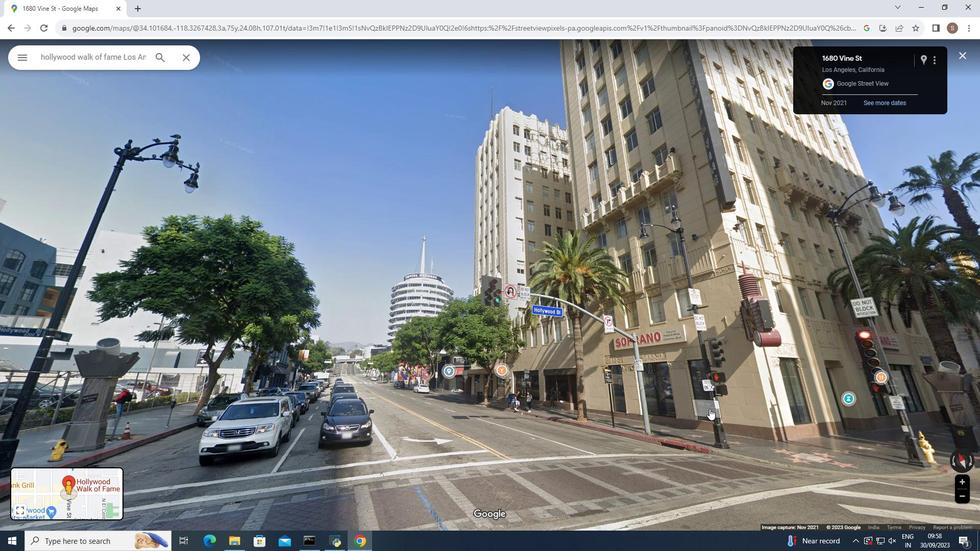 
Action: Mouse moved to (536, 420)
Screenshot: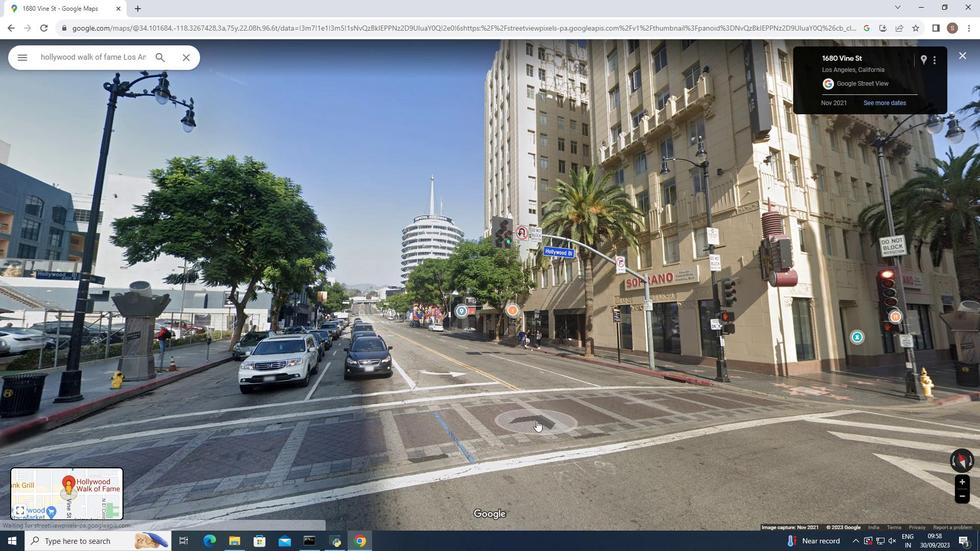 
Action: Mouse pressed left at (536, 420)
Screenshot: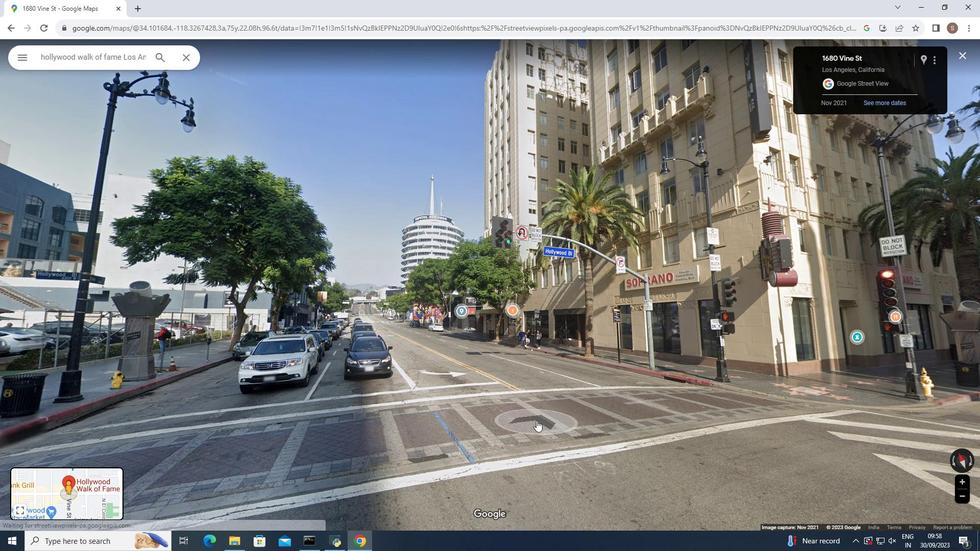 
Action: Mouse moved to (444, 429)
Screenshot: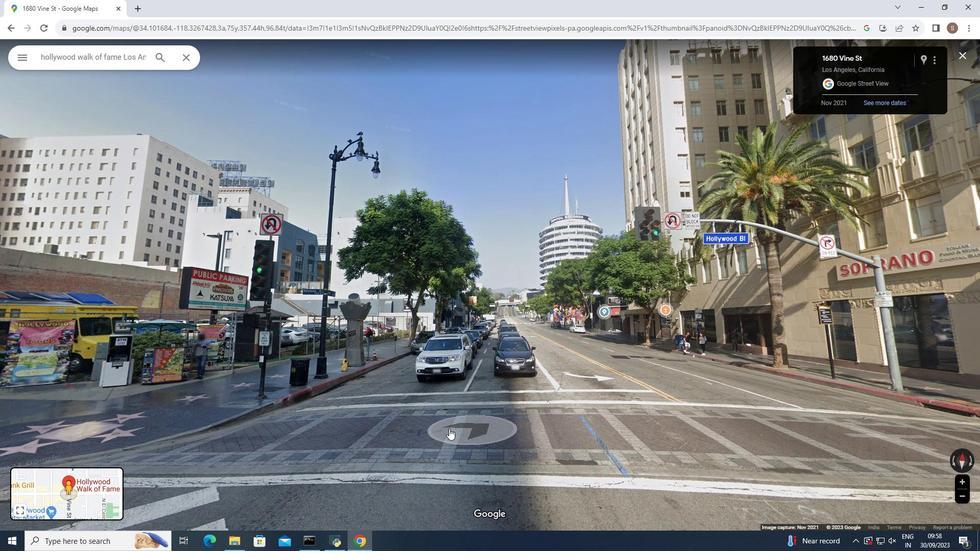 
Action: Mouse pressed left at (444, 429)
Screenshot: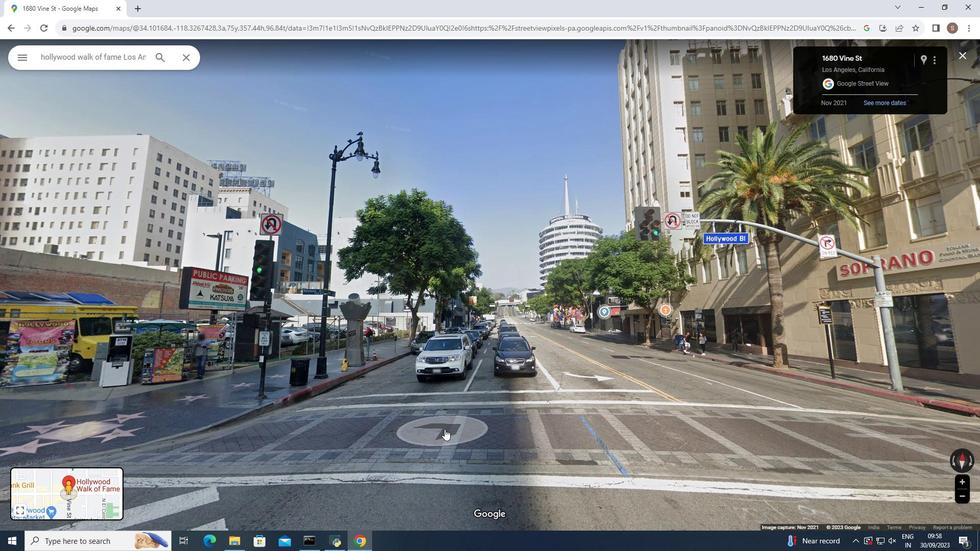 
Action: Mouse moved to (509, 395)
Screenshot: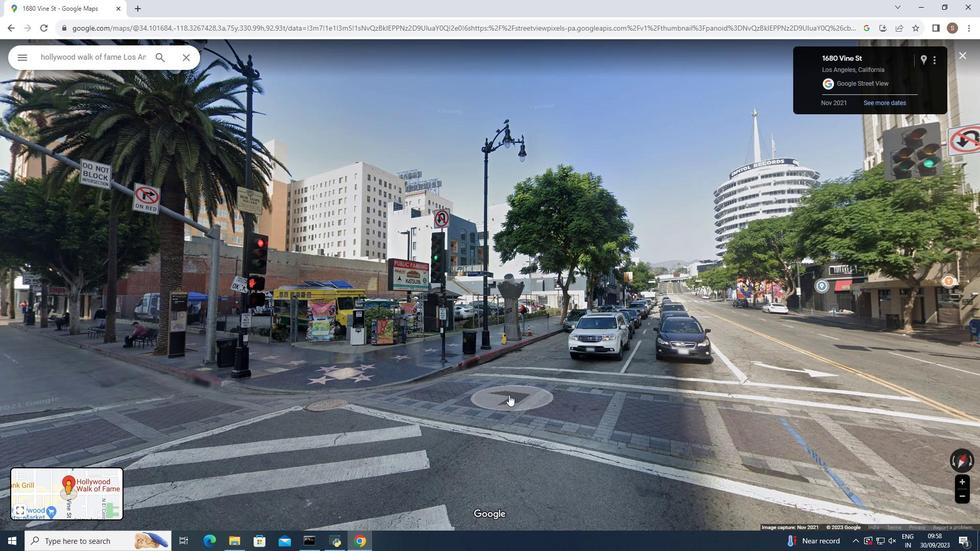 
Action: Mouse pressed left at (509, 395)
Screenshot: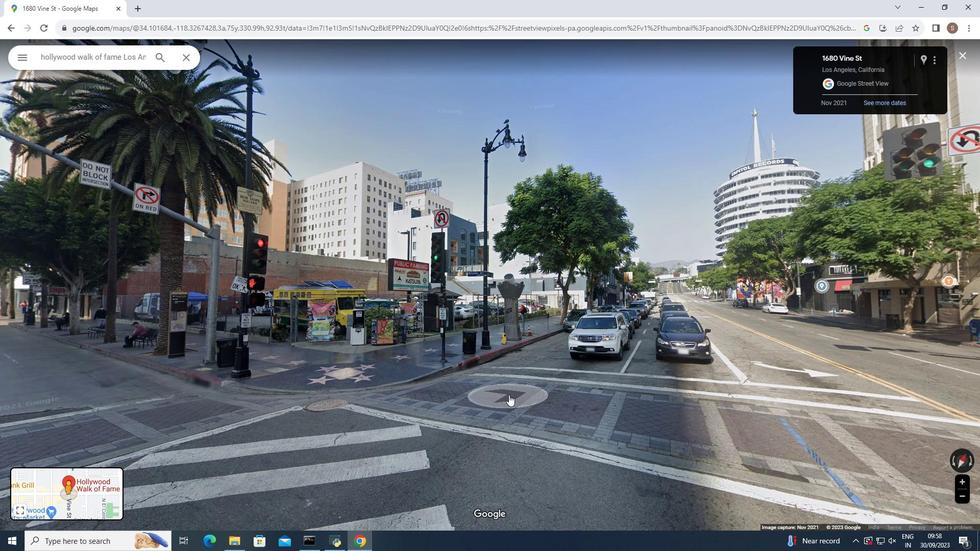 
Action: Mouse moved to (485, 405)
Screenshot: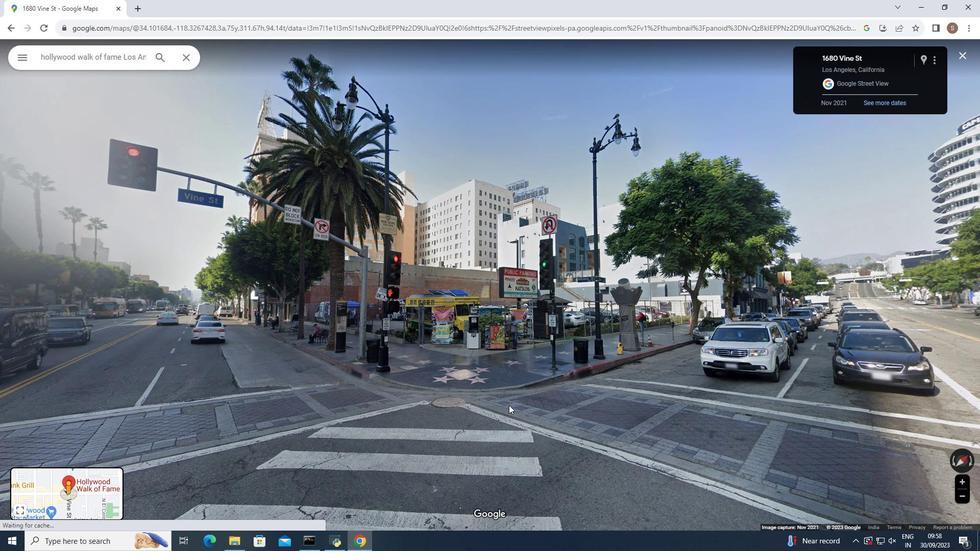 
Action: Mouse pressed left at (485, 405)
Screenshot: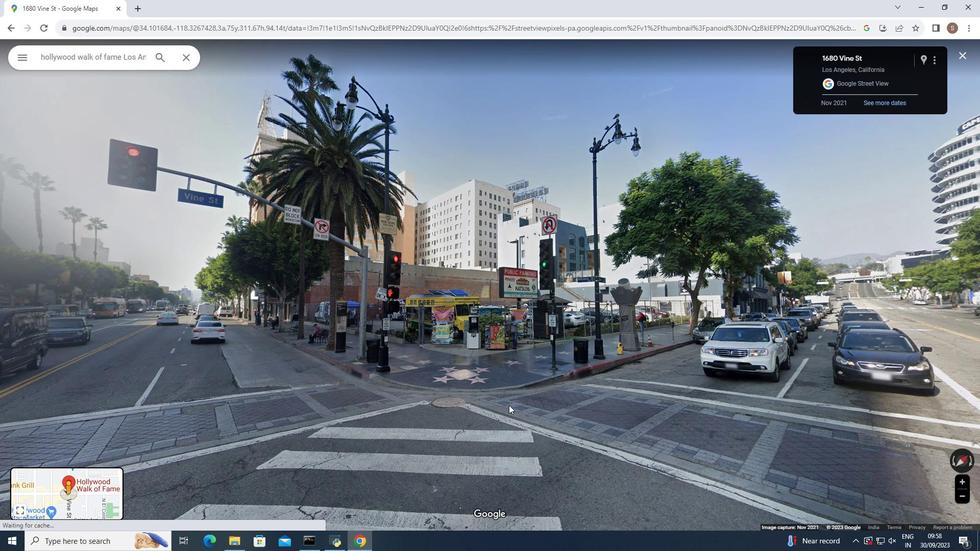 
Action: Mouse moved to (454, 412)
Screenshot: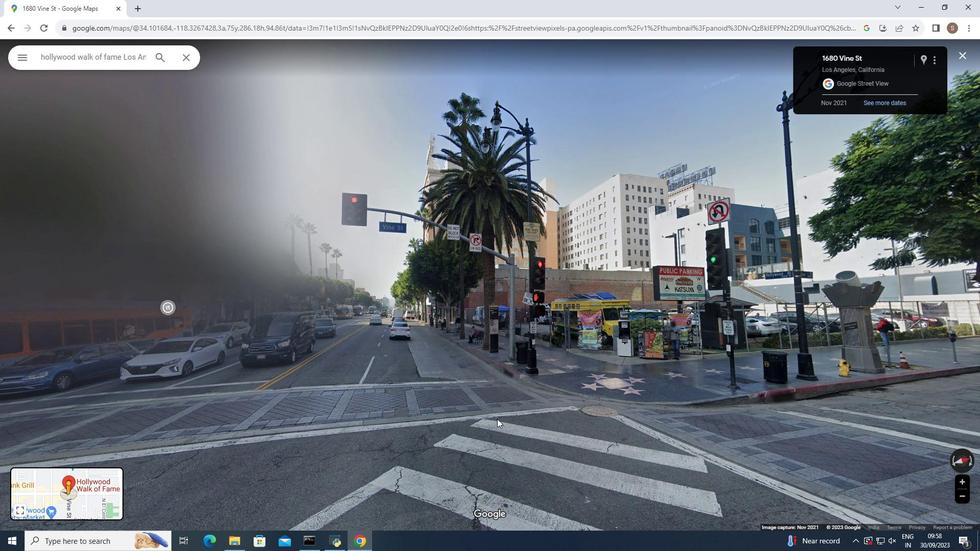 
Action: Mouse pressed left at (454, 412)
Screenshot: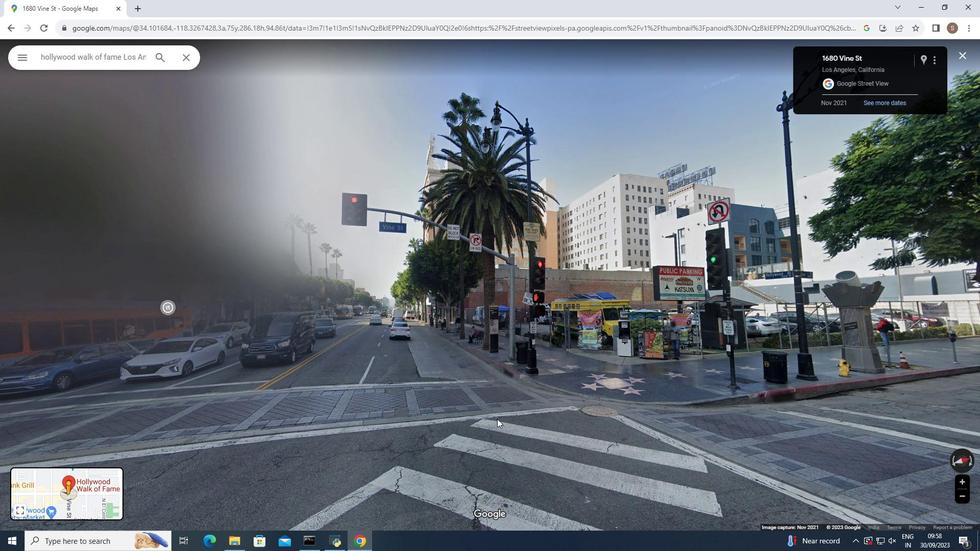 
Action: Mouse moved to (465, 407)
Screenshot: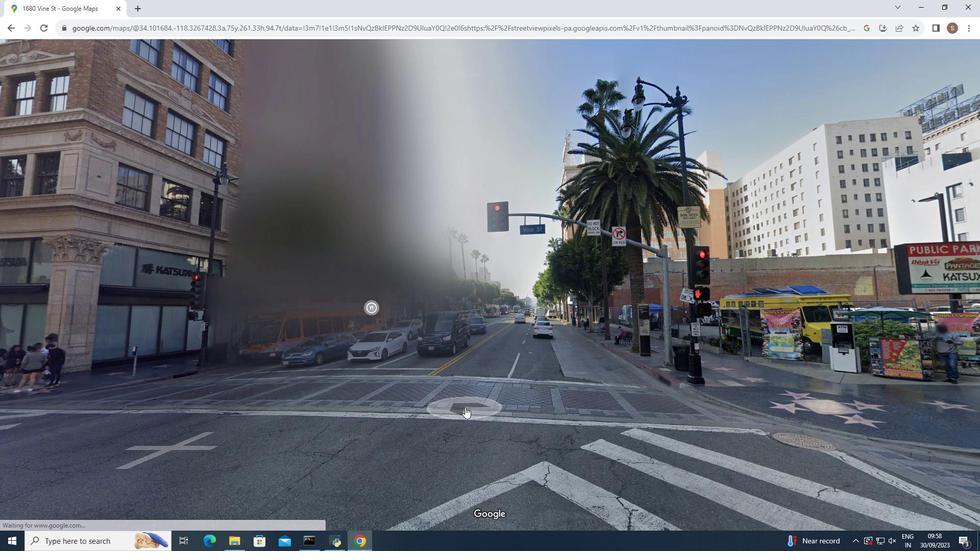 
Action: Mouse pressed left at (465, 407)
Screenshot: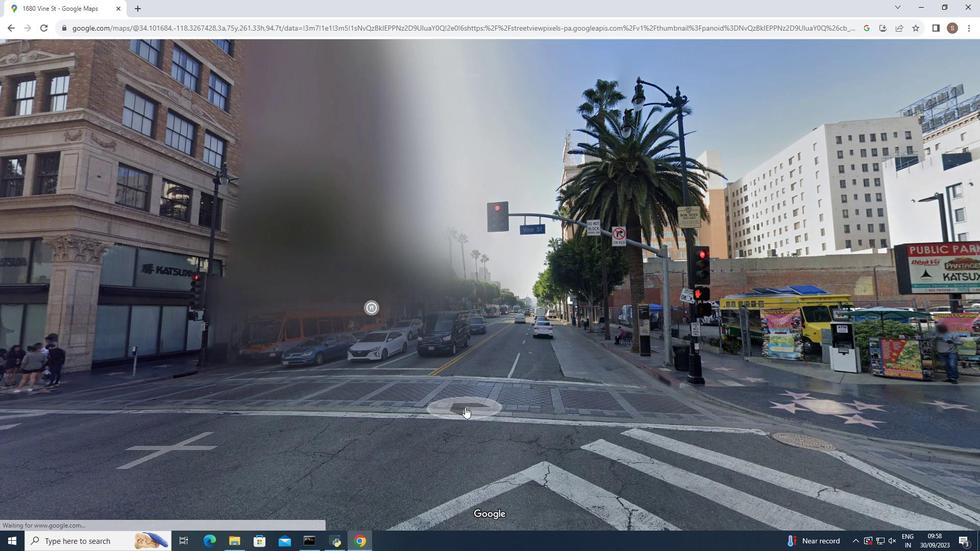 
Action: Mouse moved to (957, 53)
Screenshot: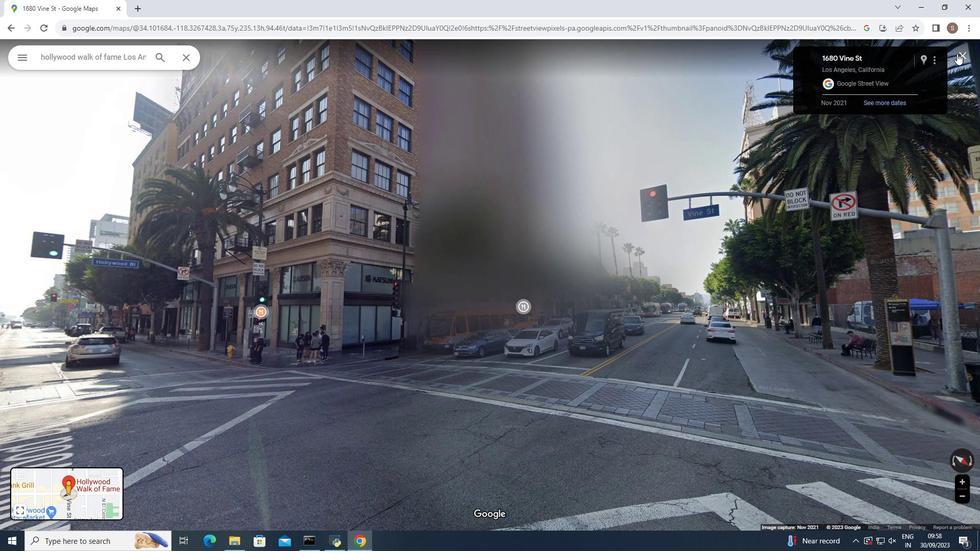 
Action: Mouse pressed left at (957, 53)
Screenshot: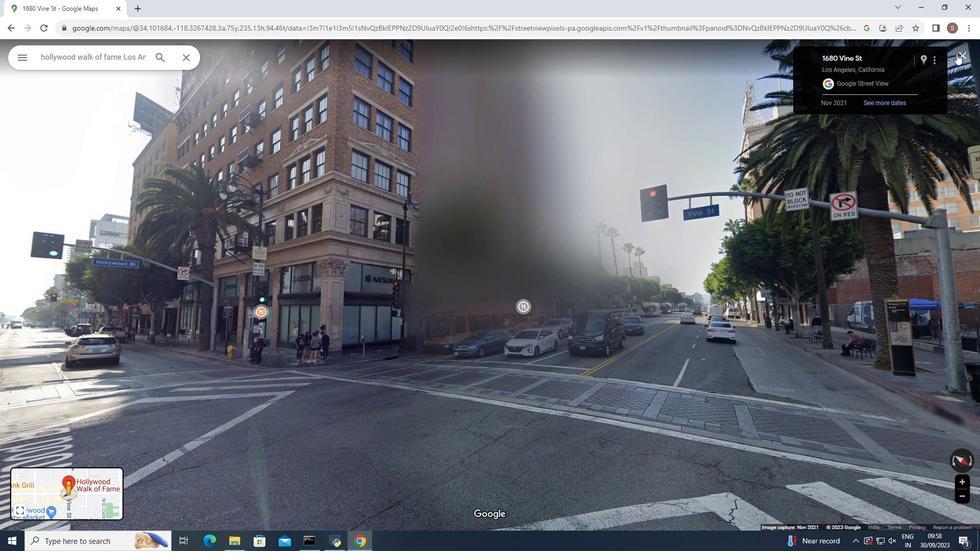 
Action: Mouse moved to (517, 319)
Screenshot: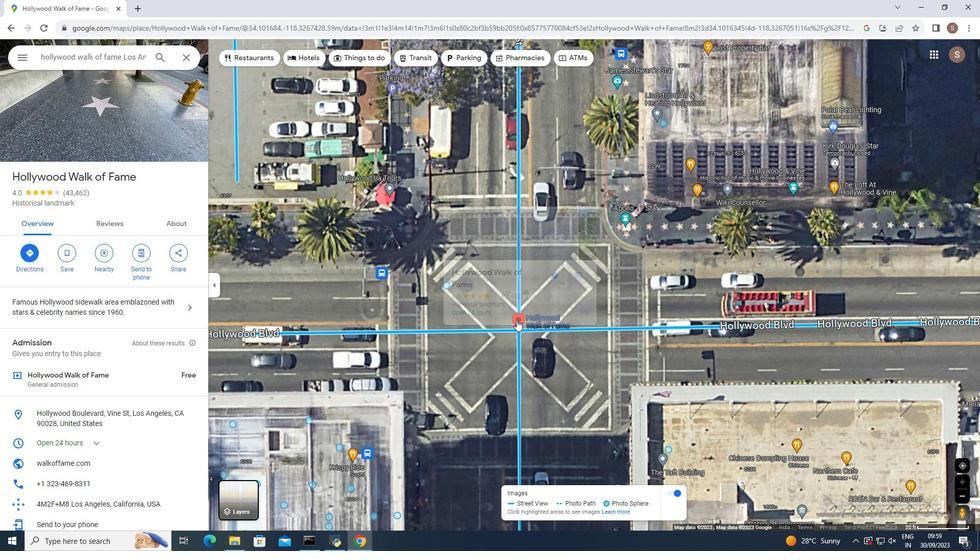 
Action: Mouse pressed left at (517, 319)
Screenshot: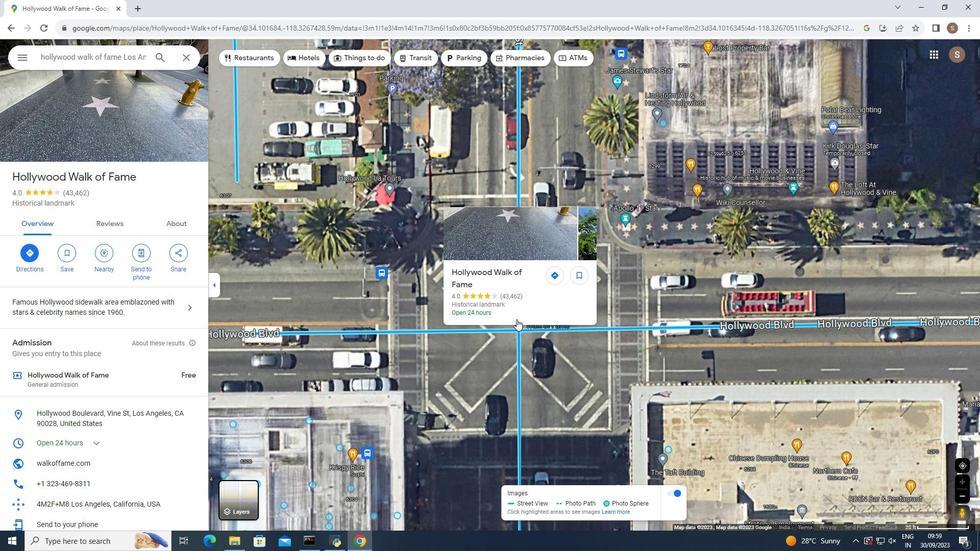 
Action: Mouse moved to (521, 327)
Screenshot: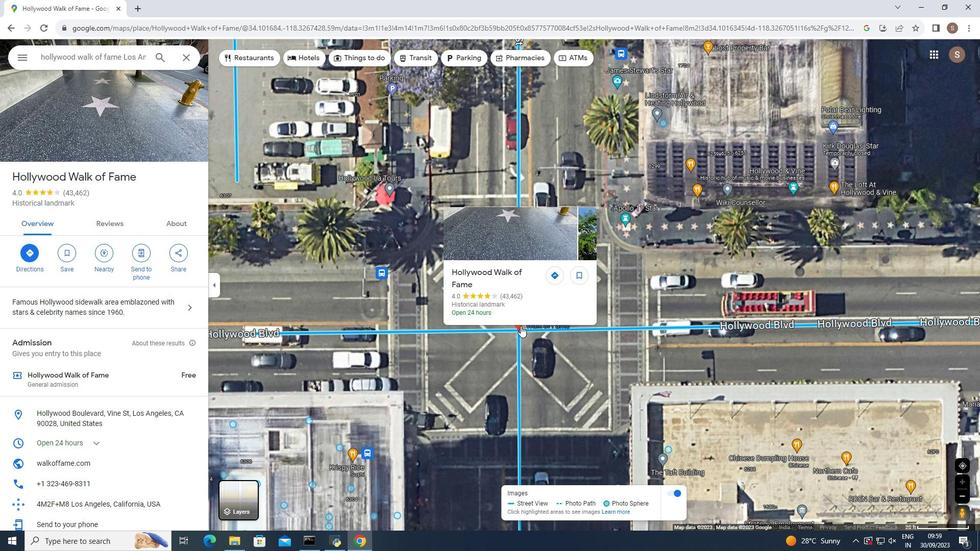 
Action: Mouse pressed left at (521, 327)
Screenshot: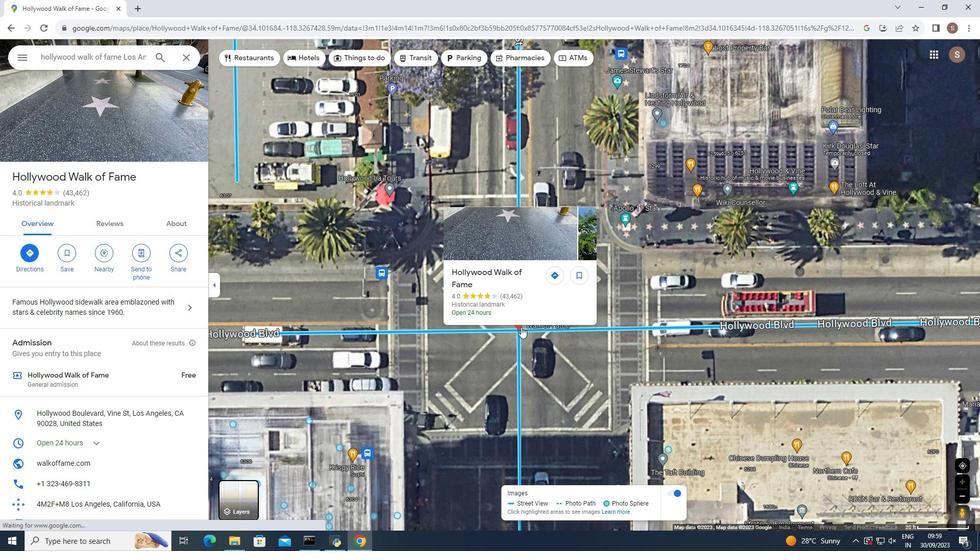 
Action: Mouse moved to (520, 322)
Screenshot: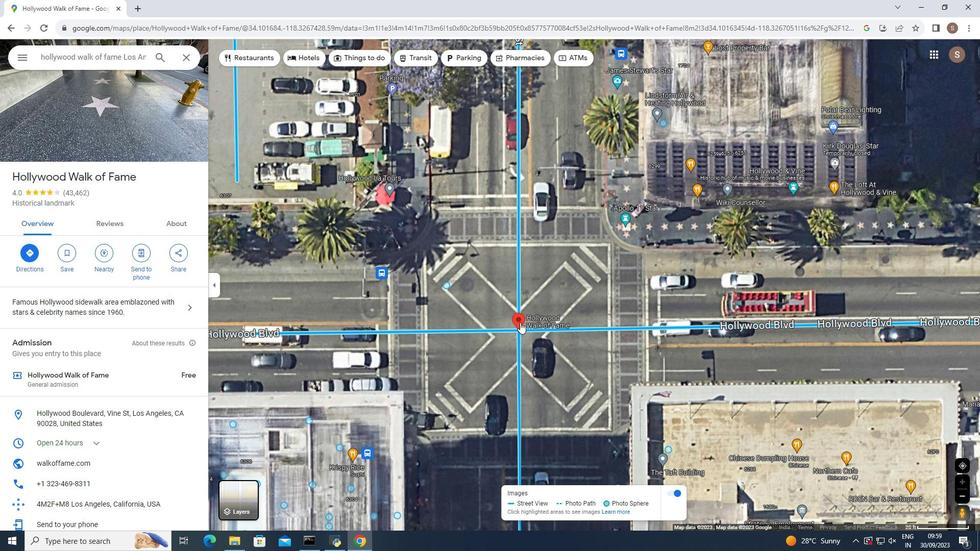 
Action: Mouse pressed left at (520, 322)
Screenshot: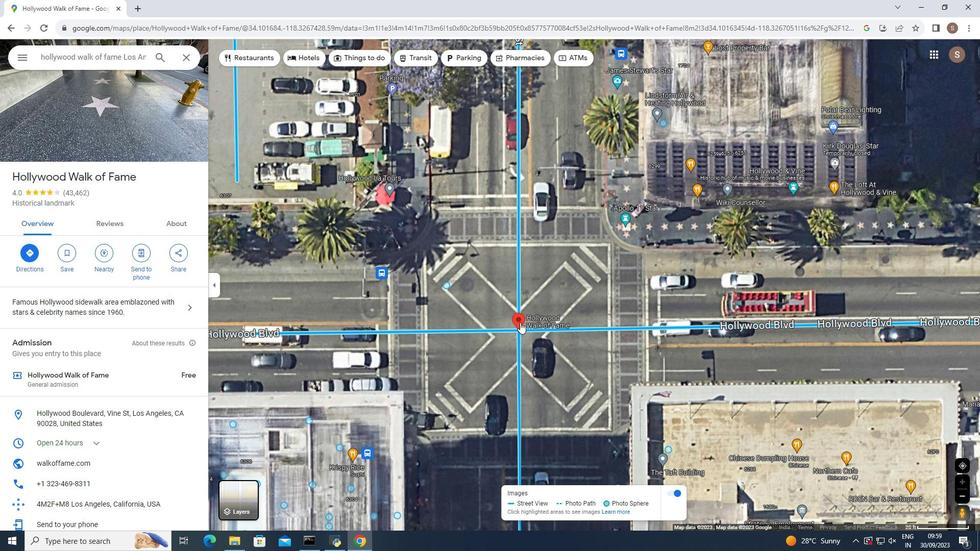 
Action: Mouse pressed left at (520, 322)
Screenshot: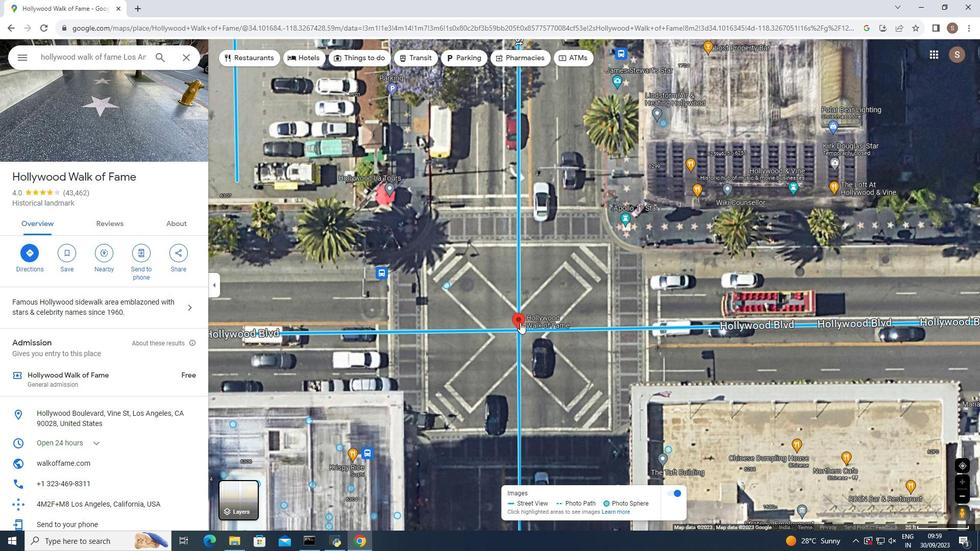 
Action: Mouse pressed left at (520, 322)
Screenshot: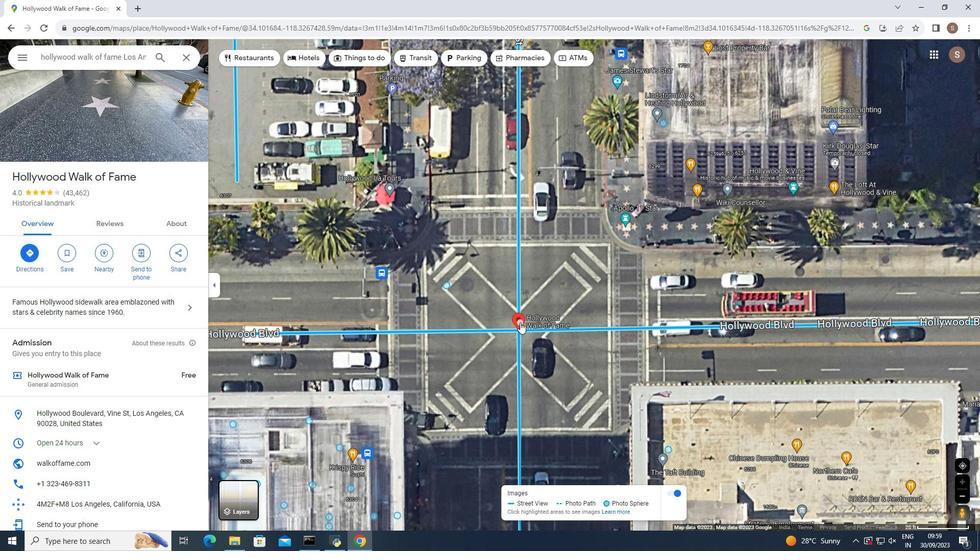 
Action: Mouse moved to (518, 320)
Screenshot: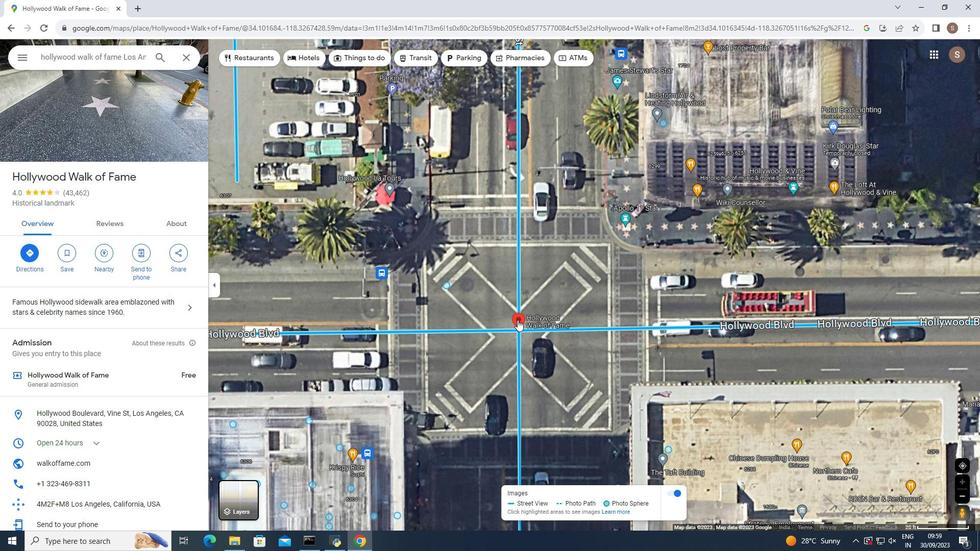 
Action: Mouse pressed left at (518, 320)
Screenshot: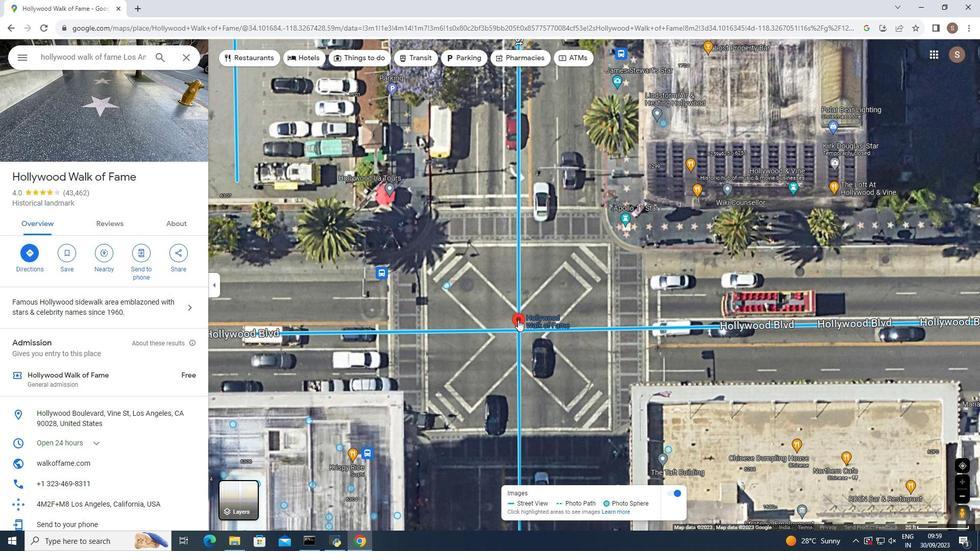 
Action: Mouse pressed left at (518, 320)
Screenshot: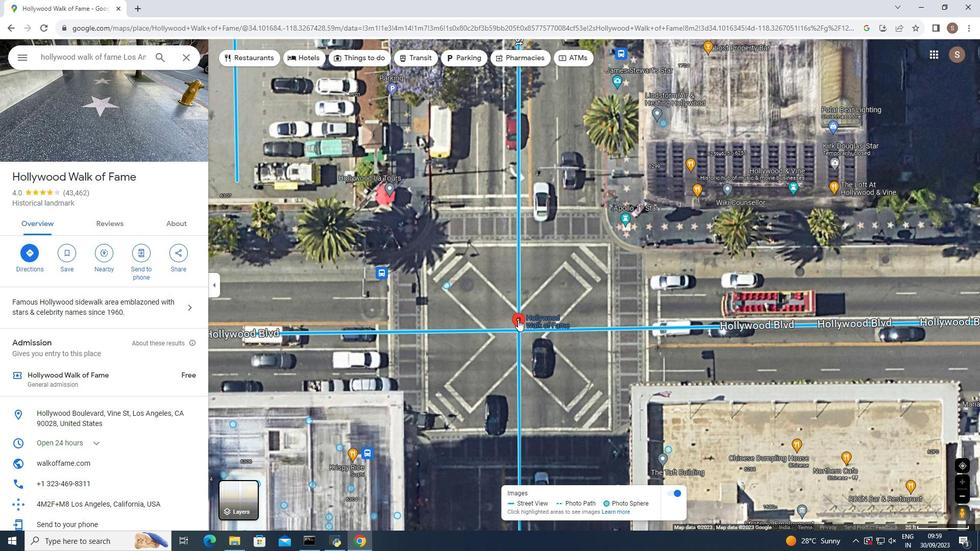 
Action: Mouse pressed left at (518, 320)
Screenshot: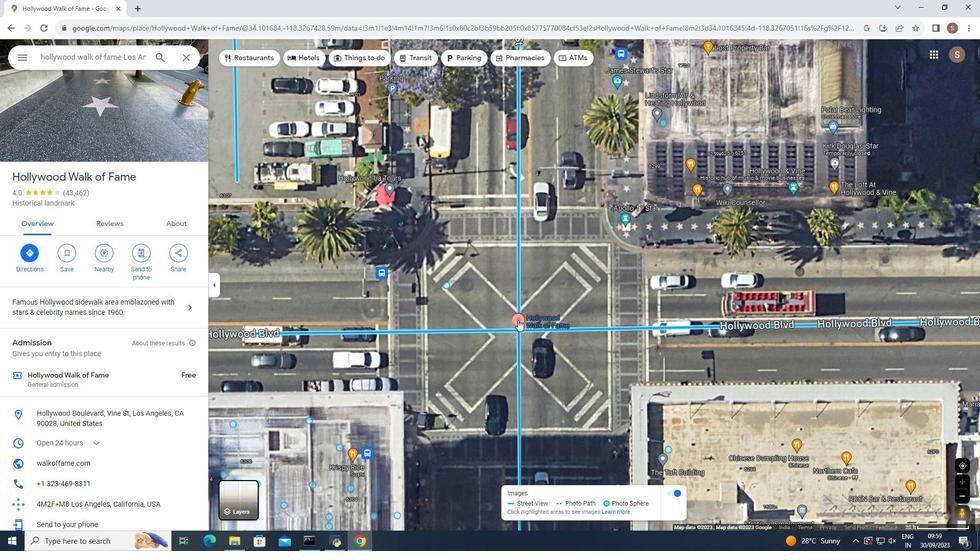 
Action: Mouse pressed left at (518, 320)
Screenshot: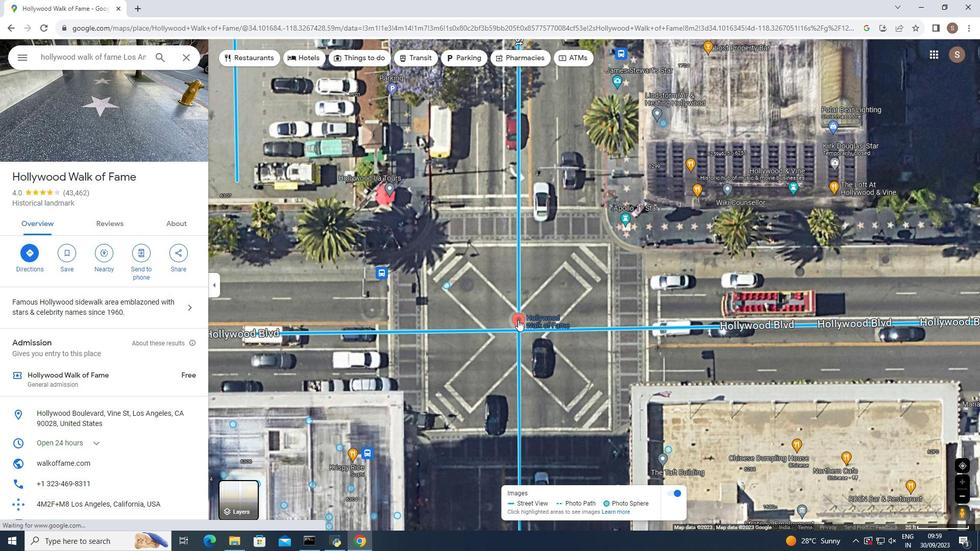 
Action: Mouse pressed left at (518, 320)
Screenshot: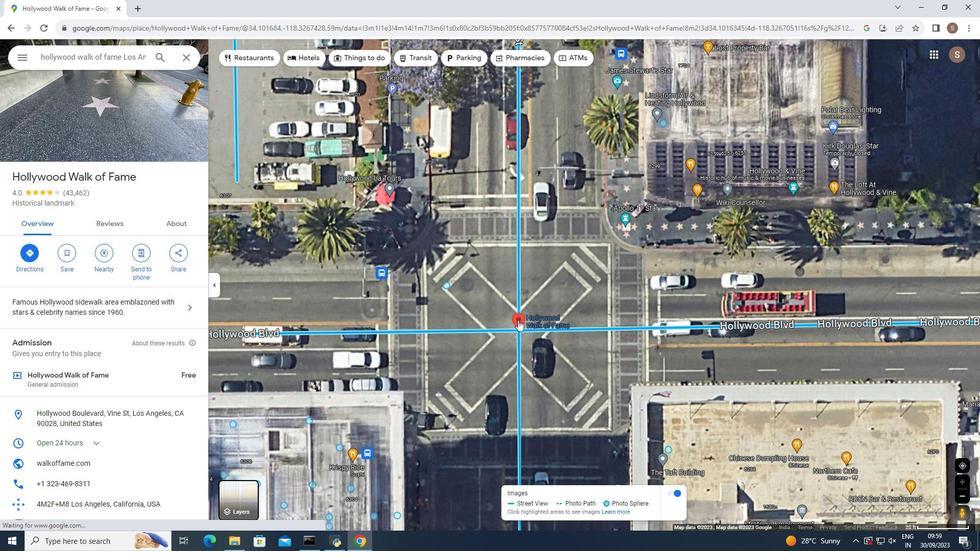 
Action: Mouse pressed left at (518, 320)
Screenshot: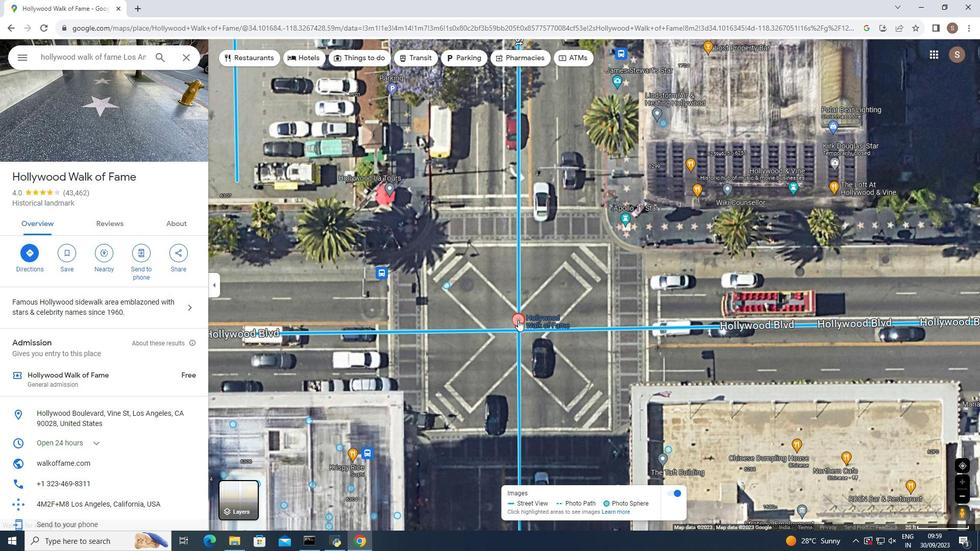 
Action: Mouse pressed left at (518, 320)
Screenshot: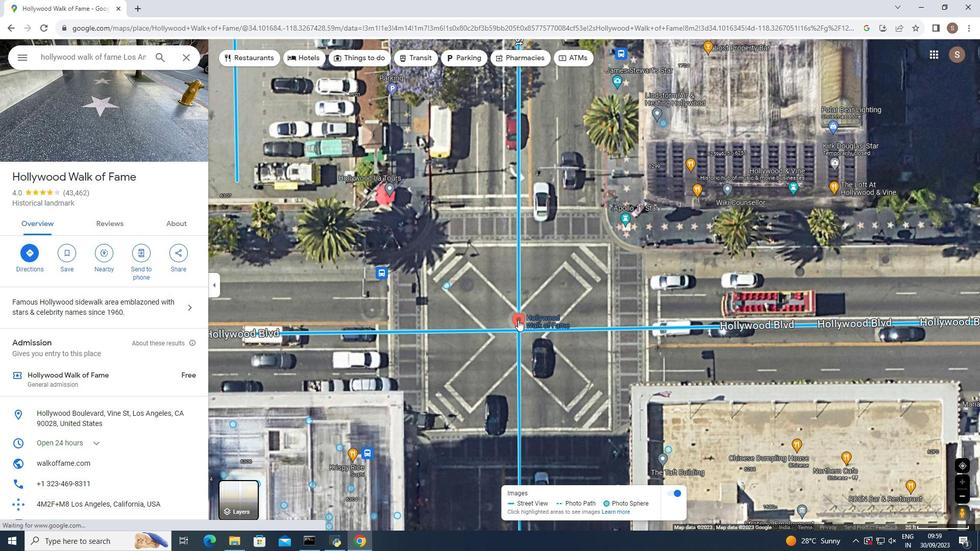 
Action: Mouse moved to (517, 332)
Screenshot: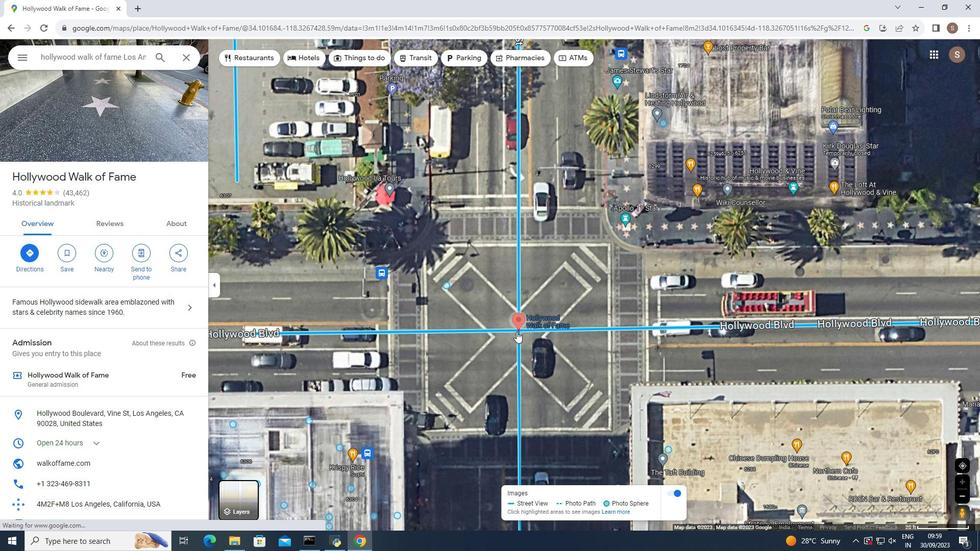 
Action: Mouse pressed left at (517, 332)
Screenshot: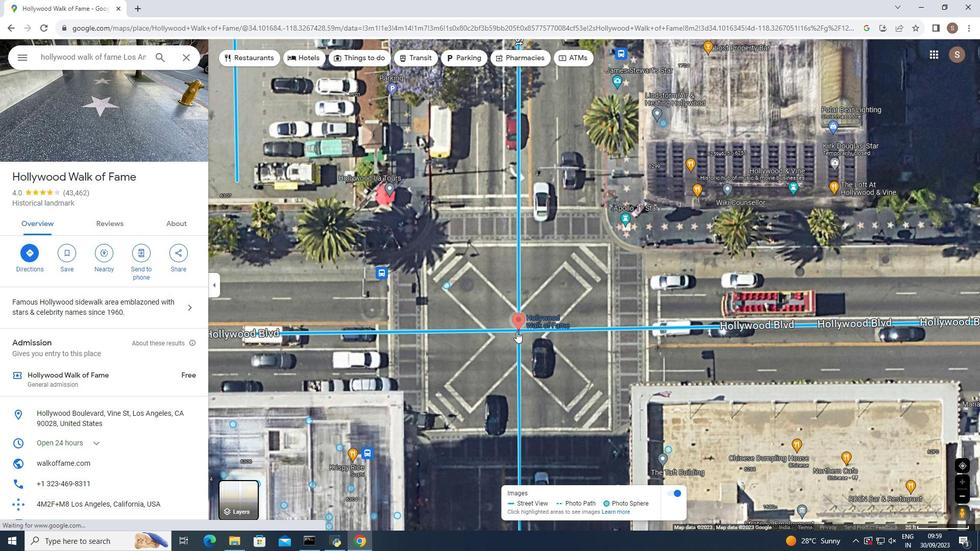 
Action: Mouse moved to (531, 321)
Screenshot: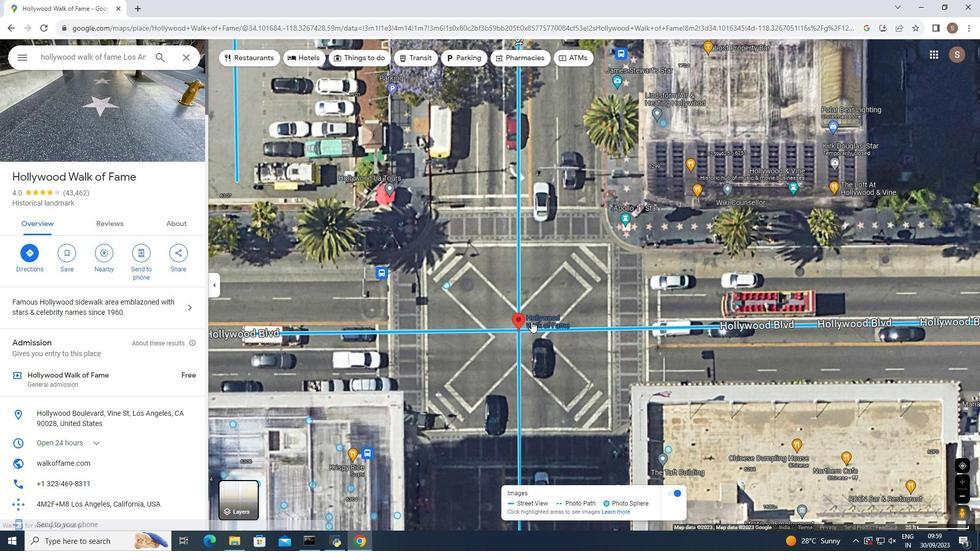 
Action: Mouse pressed left at (531, 321)
Screenshot: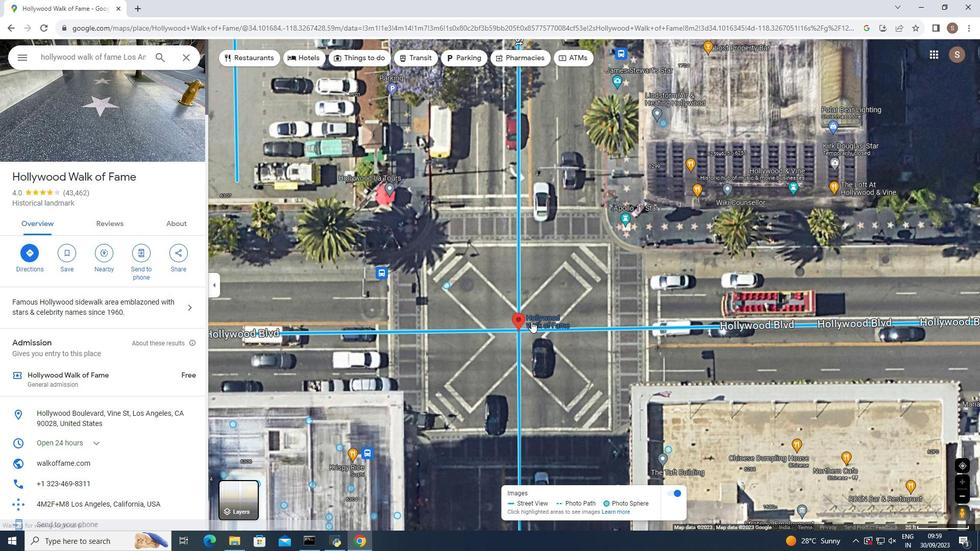 
Action: Mouse moved to (531, 321)
Screenshot: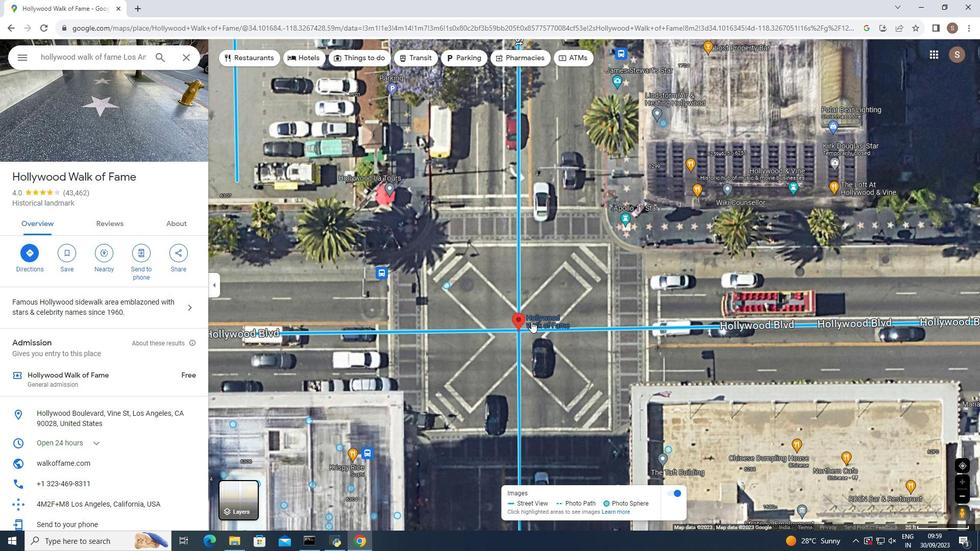 
Action: Mouse pressed left at (531, 321)
Screenshot: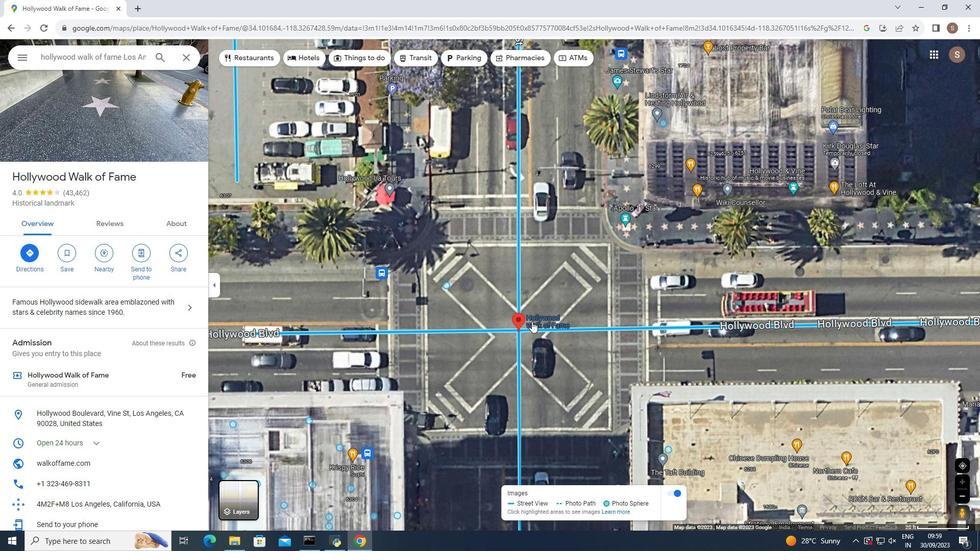 
Action: Mouse moved to (518, 320)
Screenshot: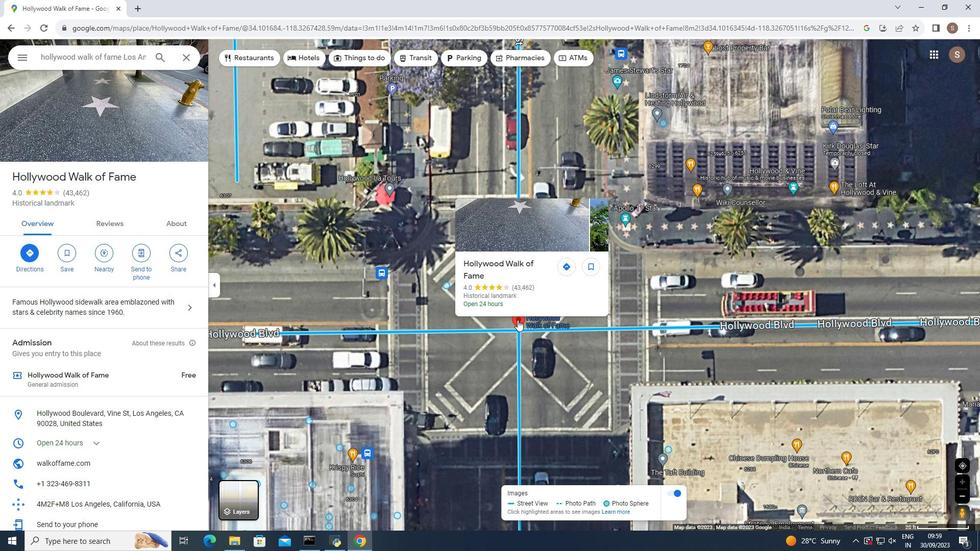 
Action: Mouse pressed left at (518, 320)
Screenshot: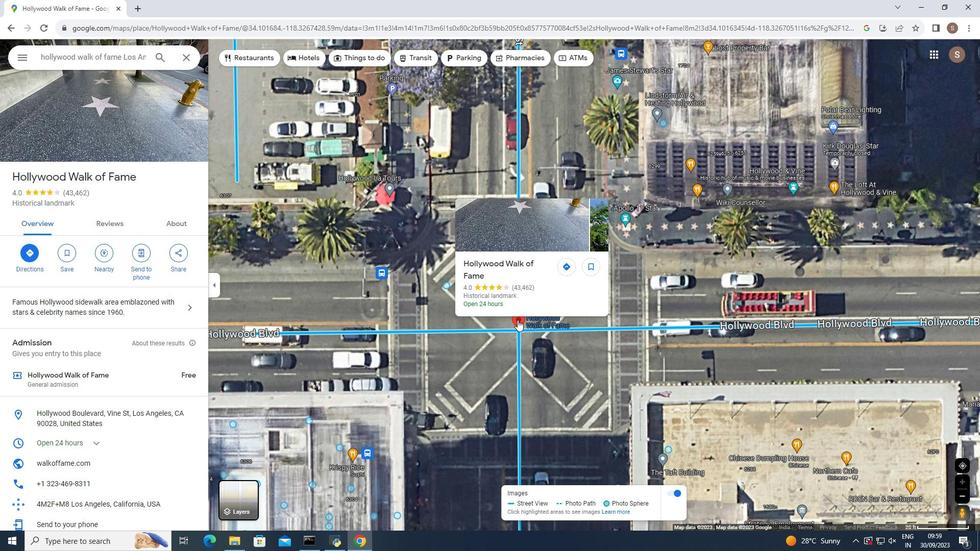 
Action: Mouse moved to (964, 517)
Screenshot: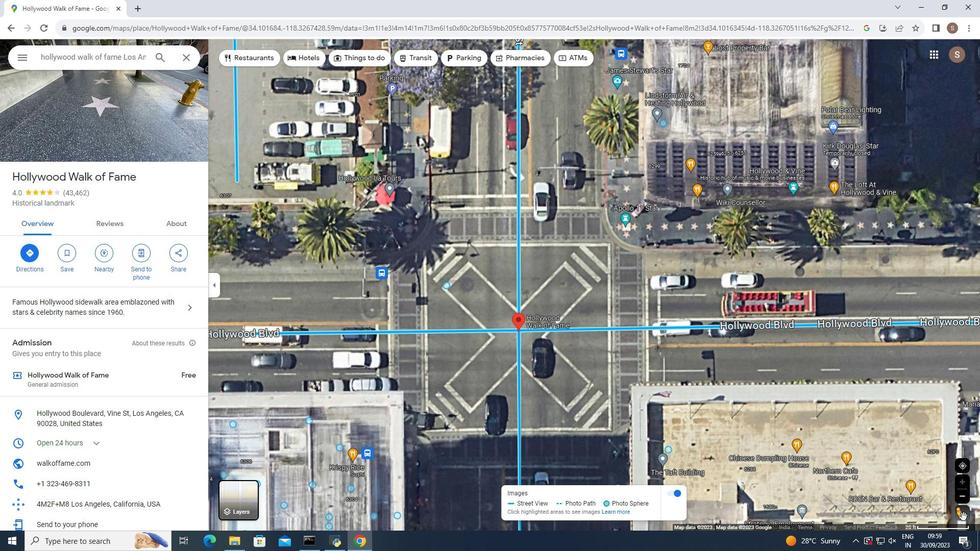 
Action: Mouse pressed left at (964, 517)
Screenshot: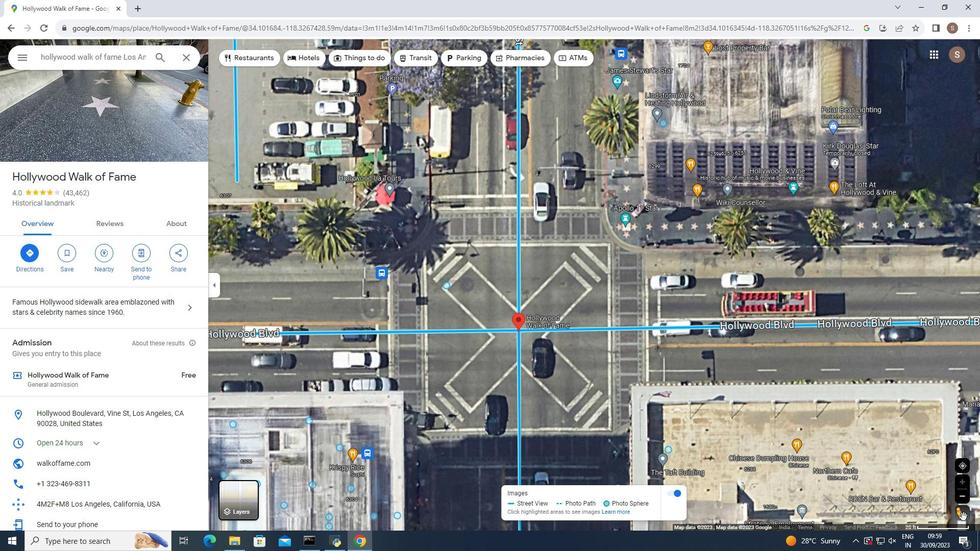 
Action: Mouse moved to (345, 263)
Screenshot: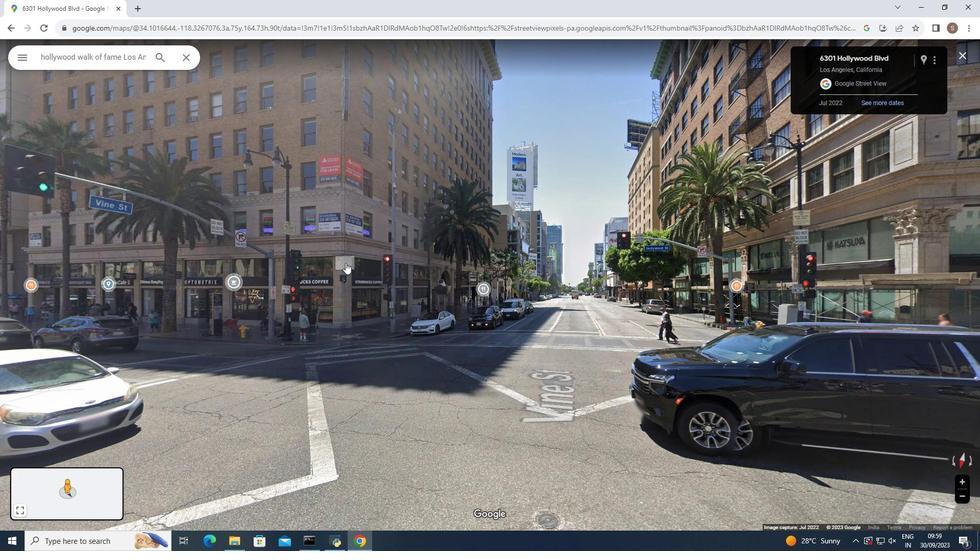 
Action: Mouse pressed left at (345, 263)
Screenshot: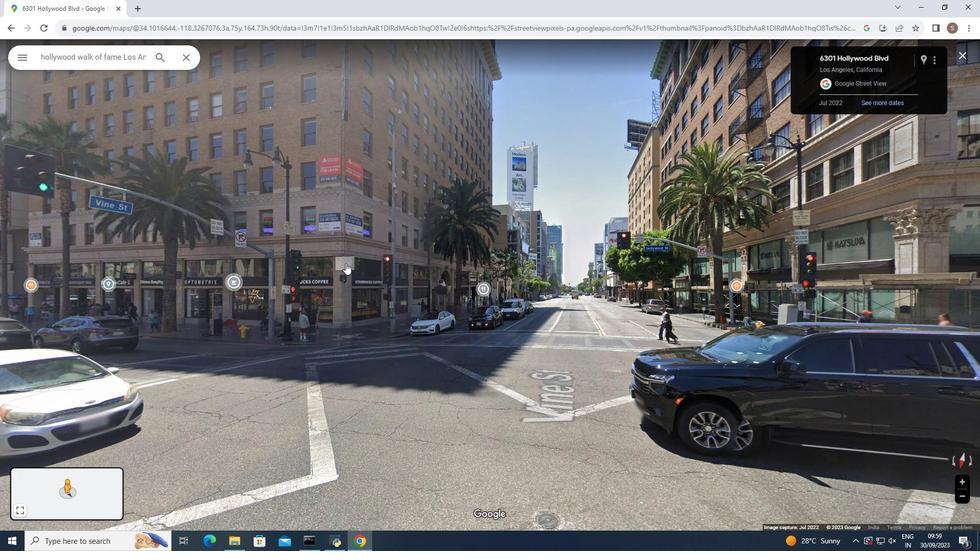 
Action: Mouse moved to (967, 53)
Screenshot: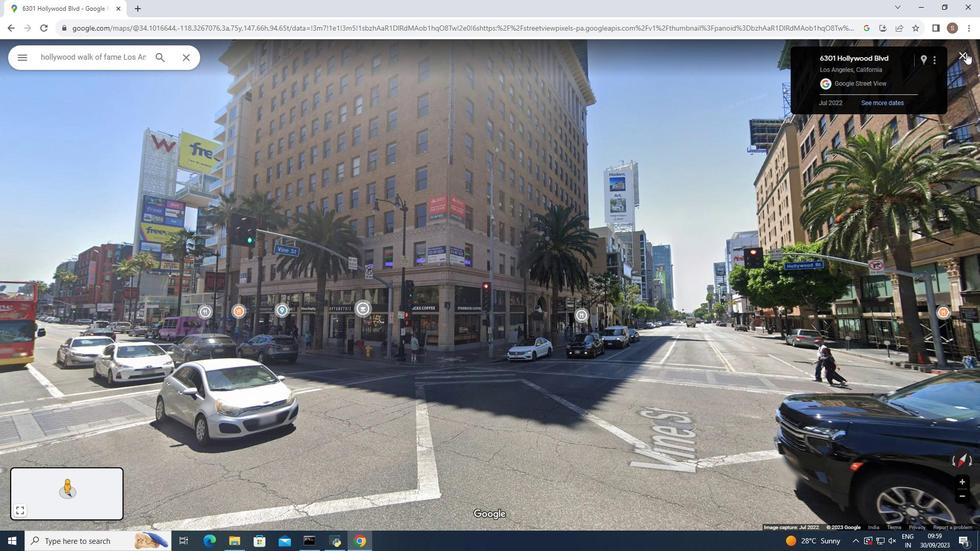
Action: Mouse pressed left at (967, 53)
Screenshot: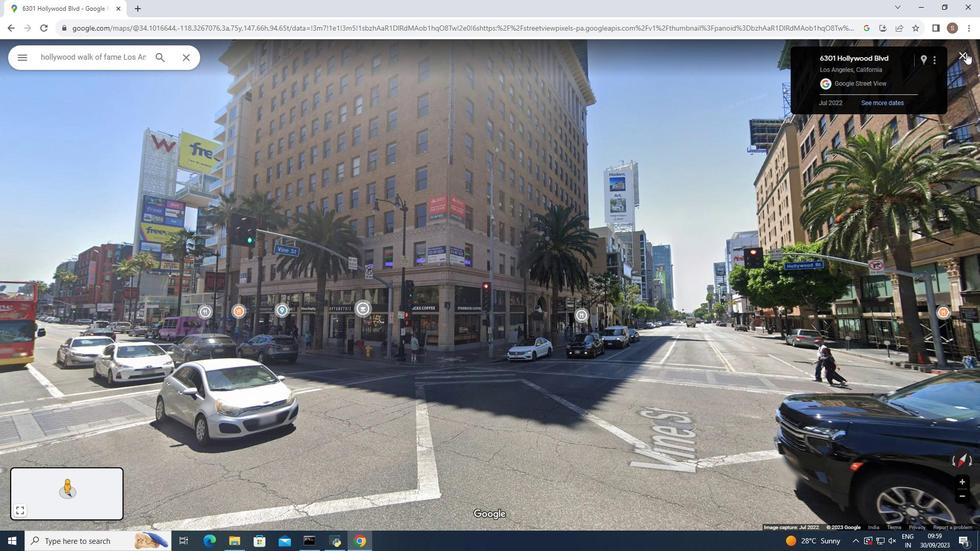 
Action: Mouse moved to (418, 241)
Screenshot: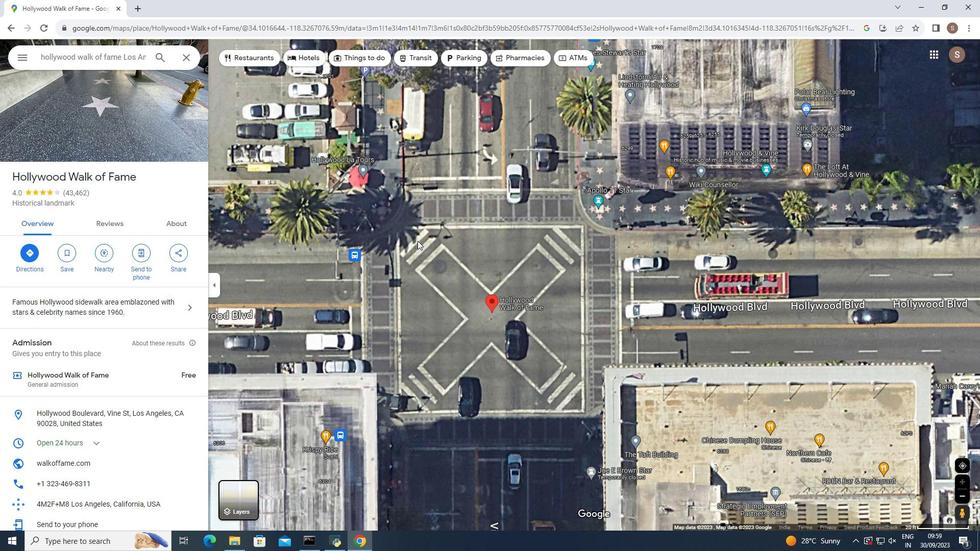 
